 Task: Create a due date automation trigger when advanced on, 2 days before a card is due add dates not starting this week at 11:00 AM.
Action: Mouse moved to (1026, 308)
Screenshot: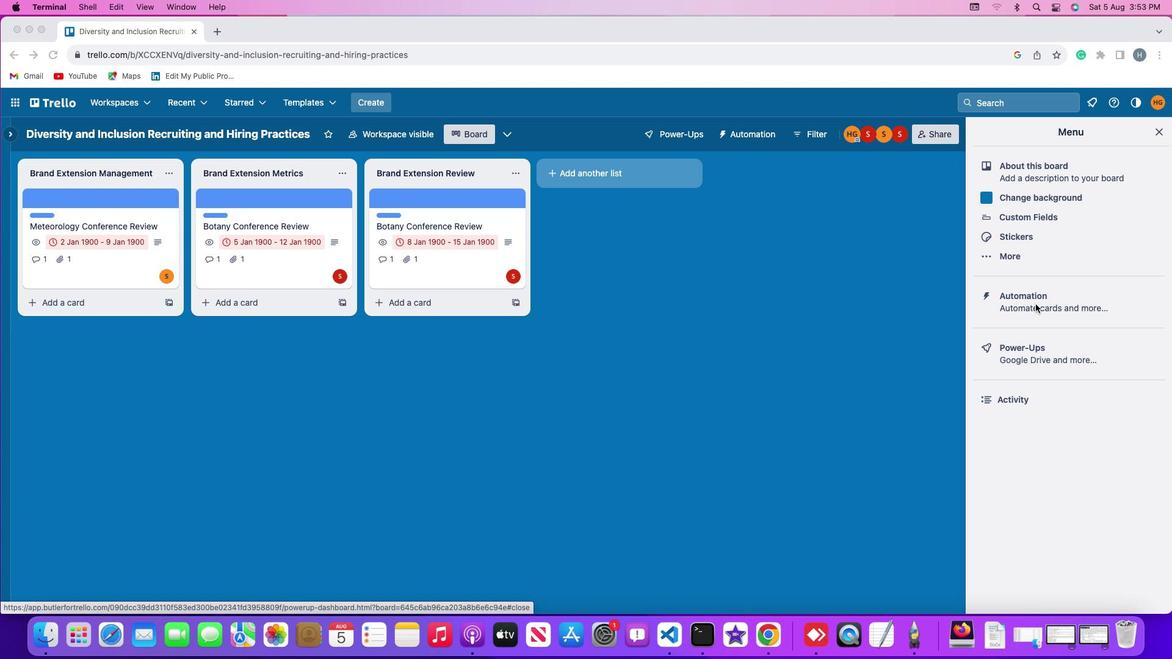 
Action: Mouse pressed left at (1026, 308)
Screenshot: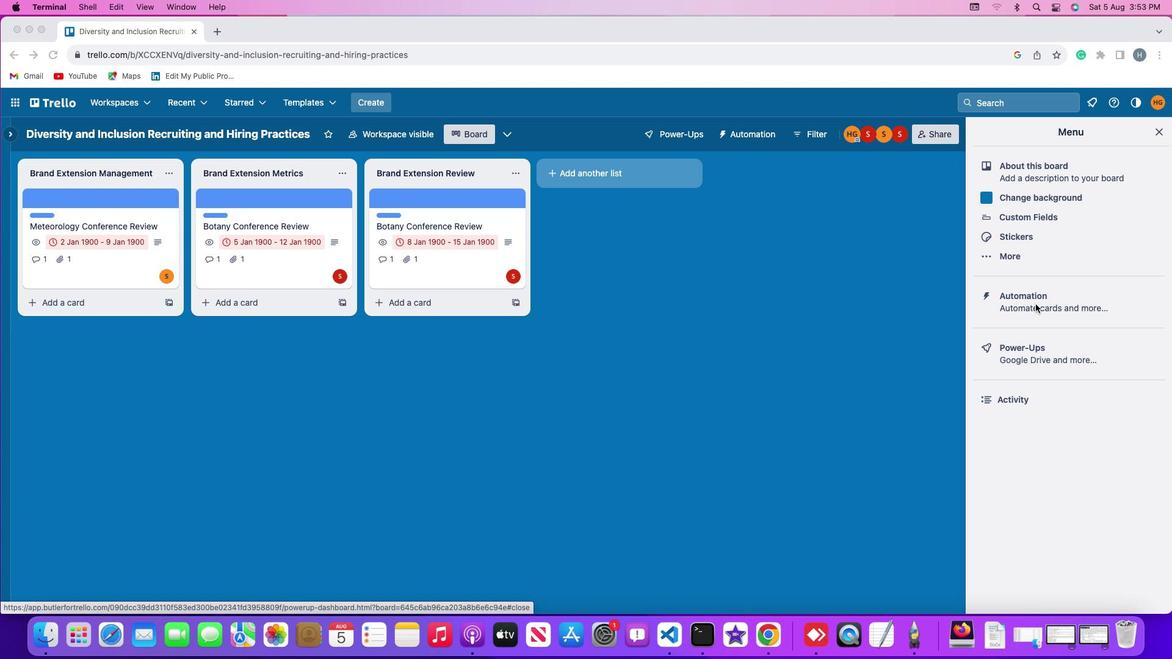 
Action: Mouse pressed left at (1026, 308)
Screenshot: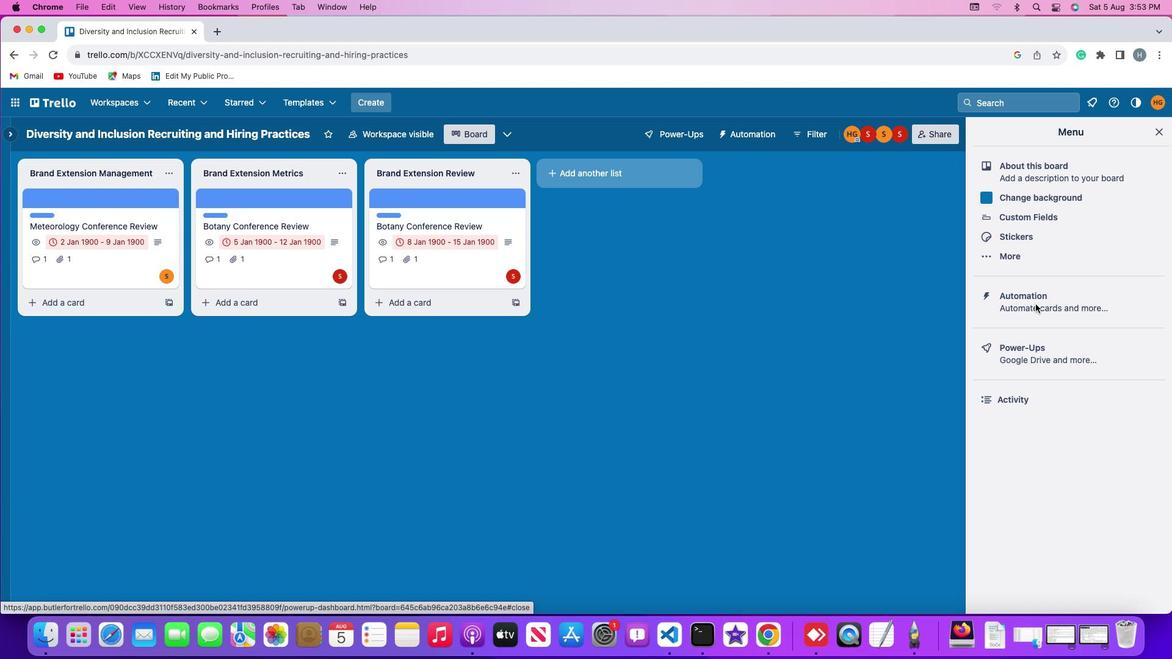 
Action: Mouse moved to (81, 291)
Screenshot: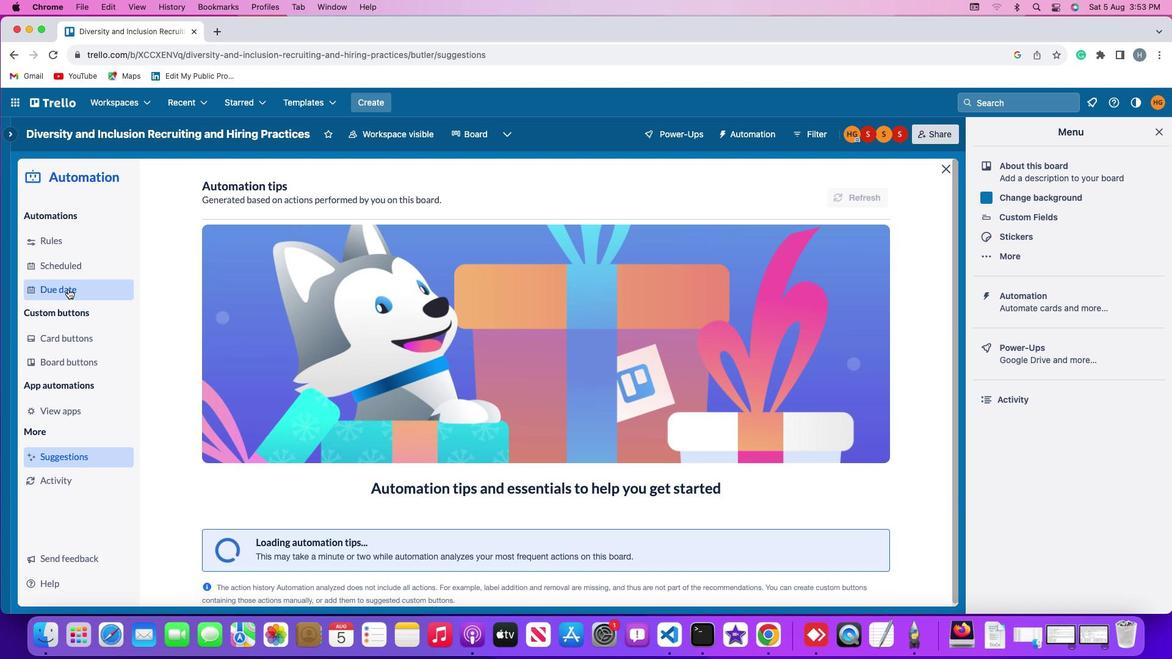 
Action: Mouse pressed left at (81, 291)
Screenshot: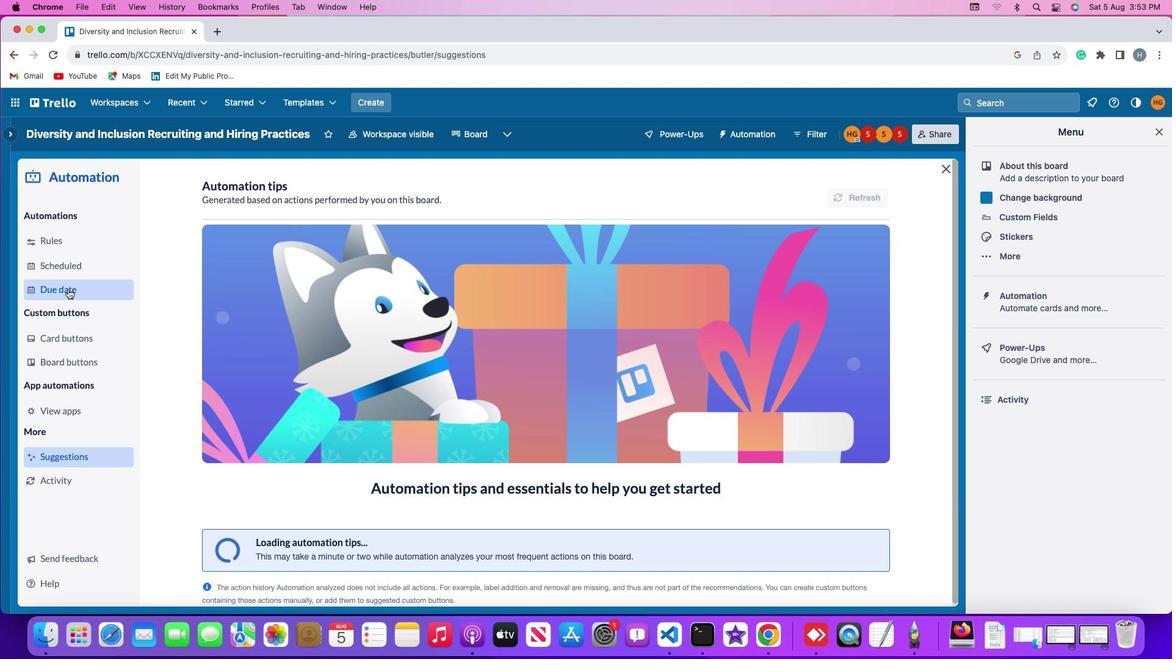 
Action: Mouse moved to (814, 189)
Screenshot: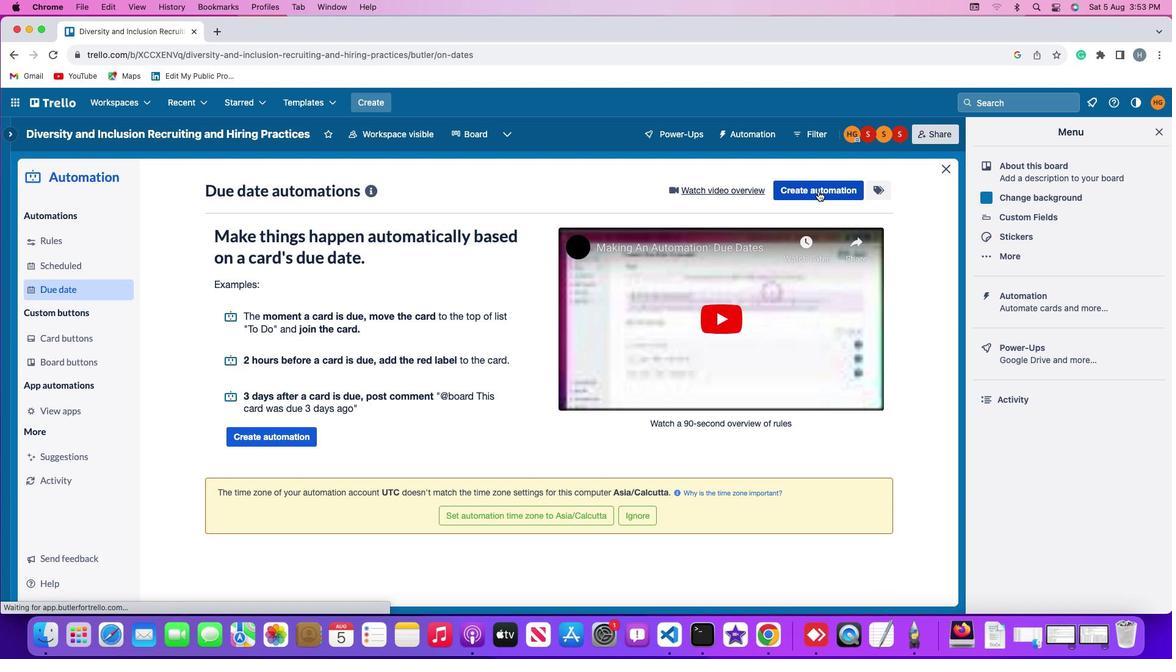 
Action: Mouse pressed left at (814, 189)
Screenshot: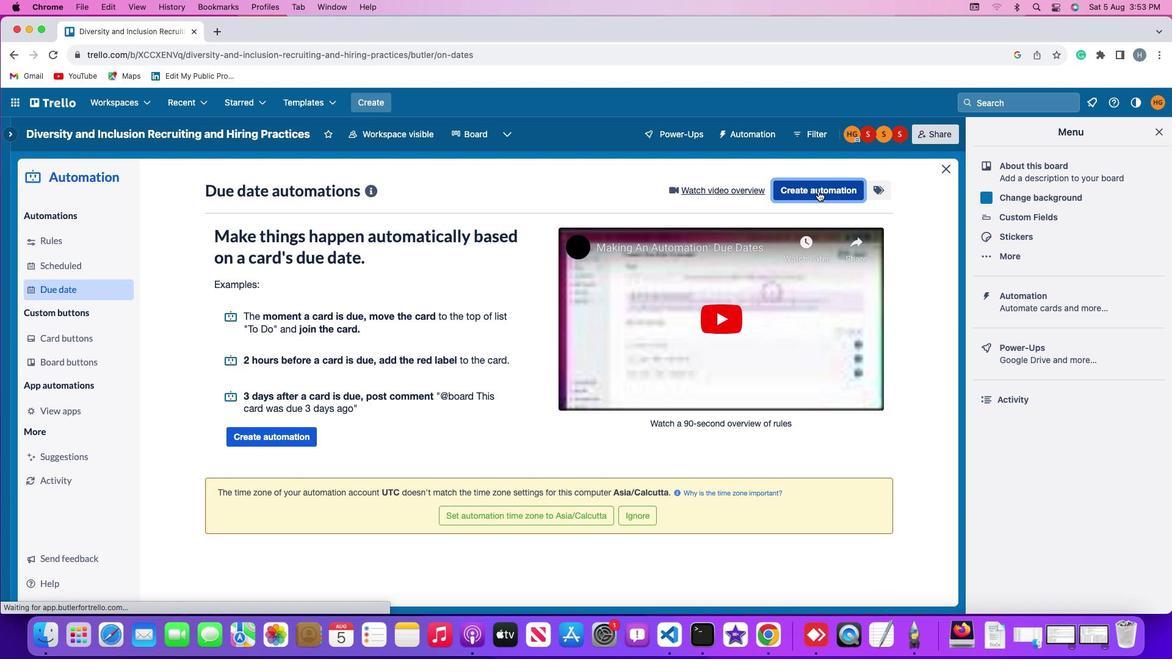 
Action: Mouse moved to (542, 315)
Screenshot: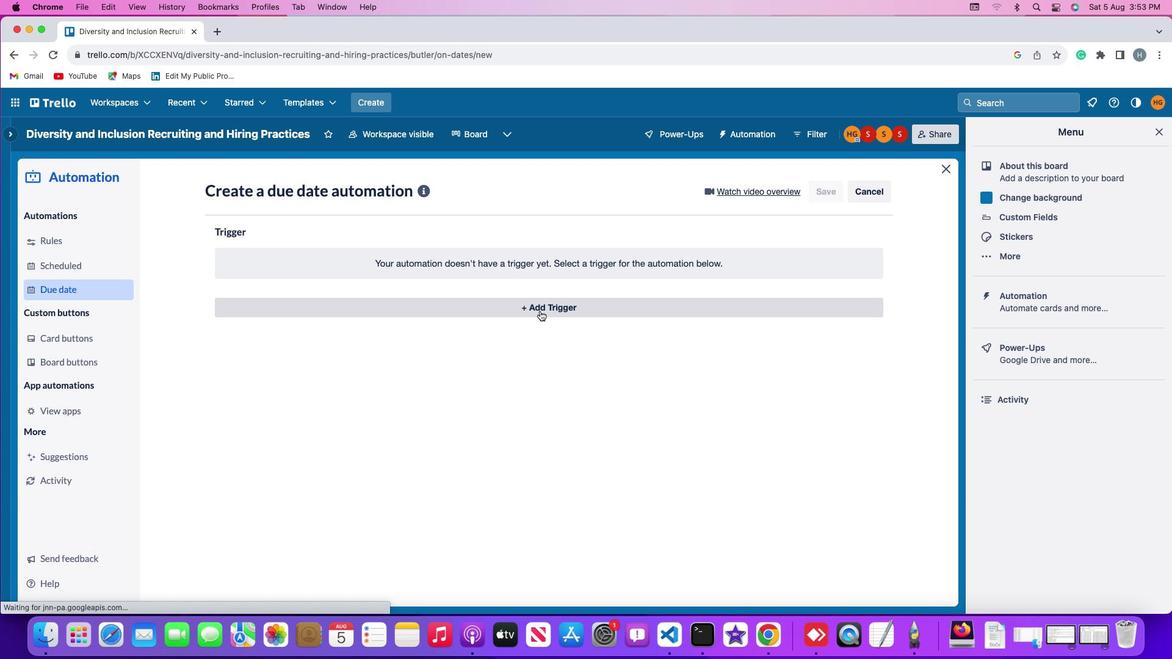 
Action: Mouse pressed left at (542, 315)
Screenshot: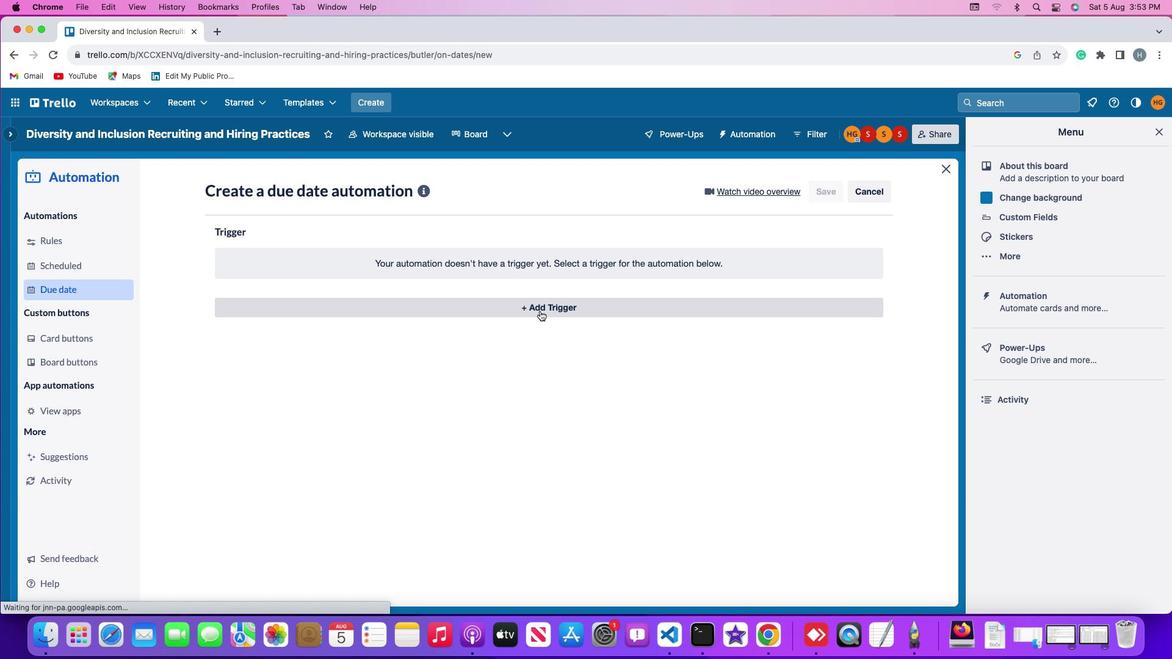 
Action: Mouse moved to (244, 503)
Screenshot: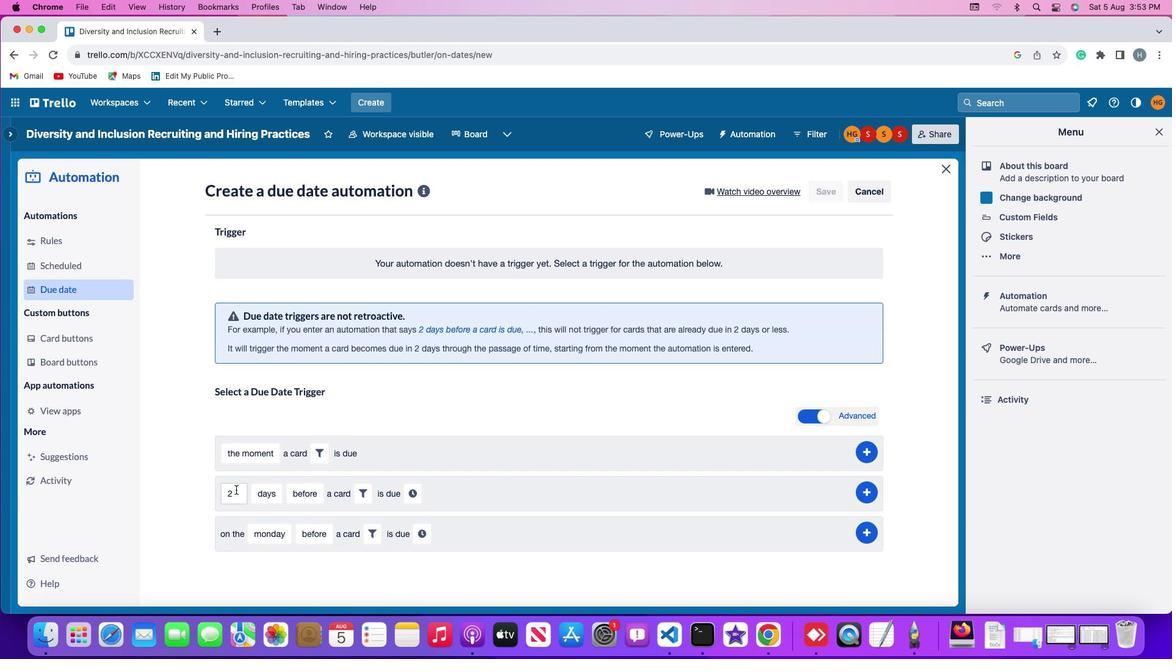 
Action: Mouse pressed left at (244, 503)
Screenshot: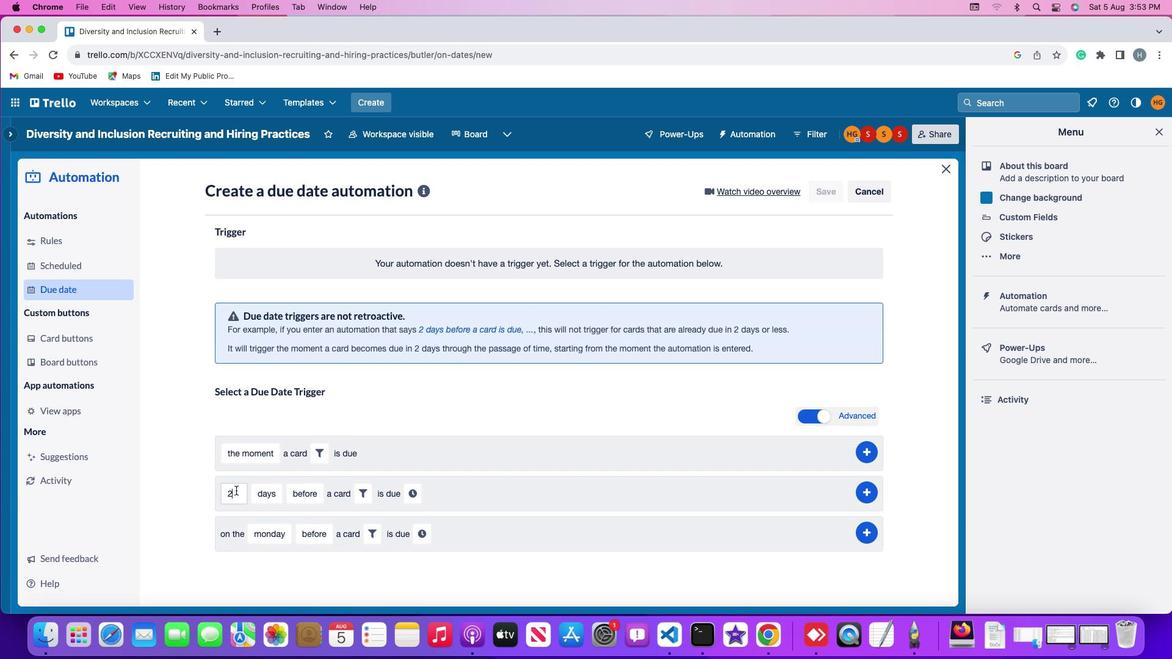 
Action: Mouse moved to (244, 503)
Screenshot: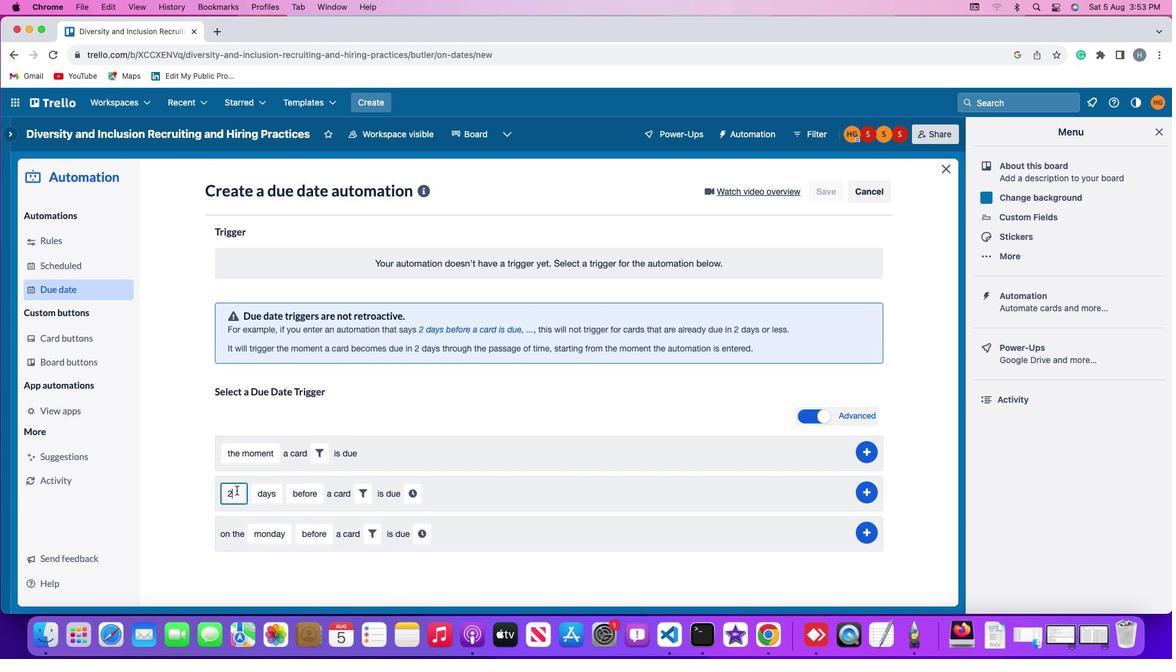 
Action: Key pressed Key.backspace
Screenshot: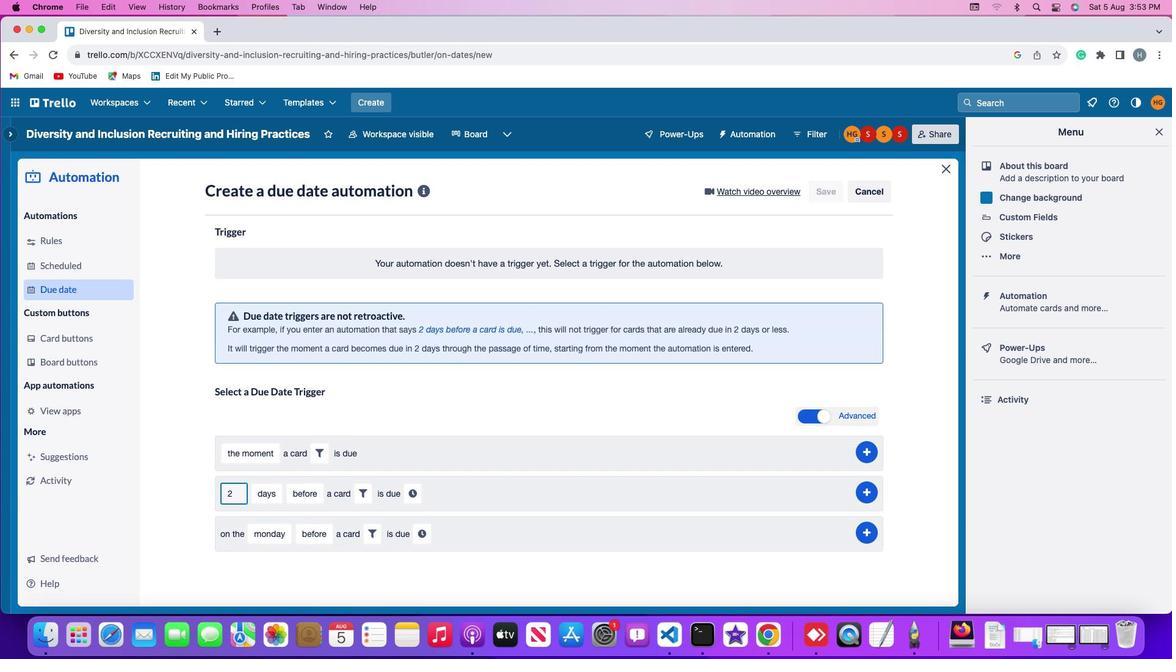 
Action: Mouse moved to (244, 503)
Screenshot: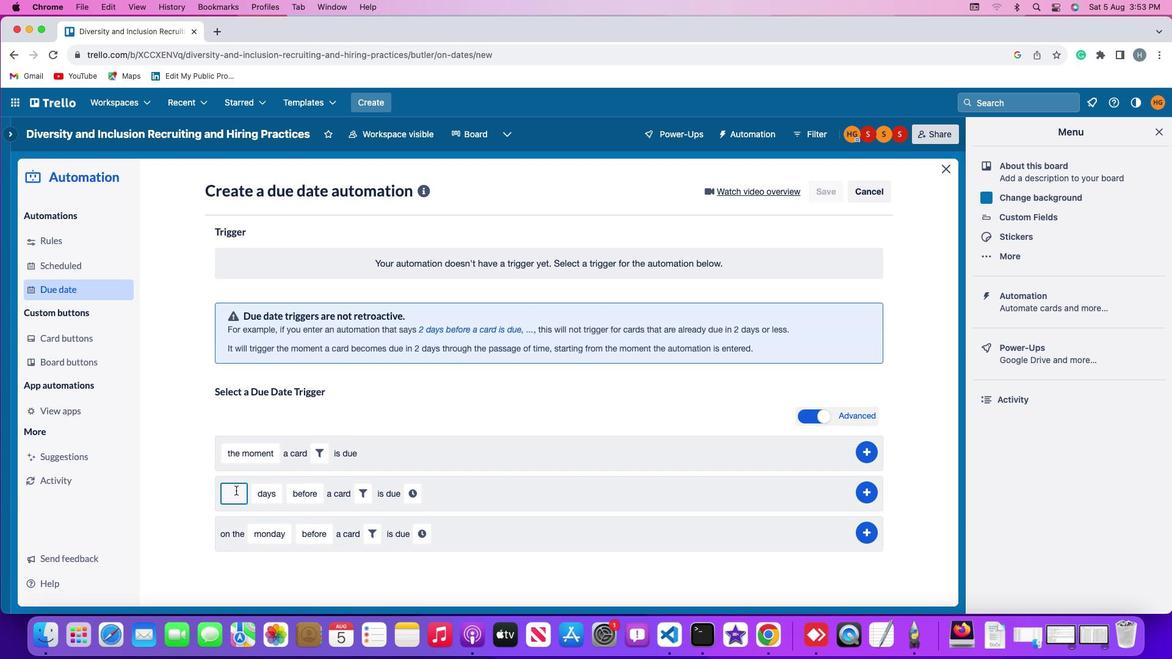 
Action: Key pressed '2'
Screenshot: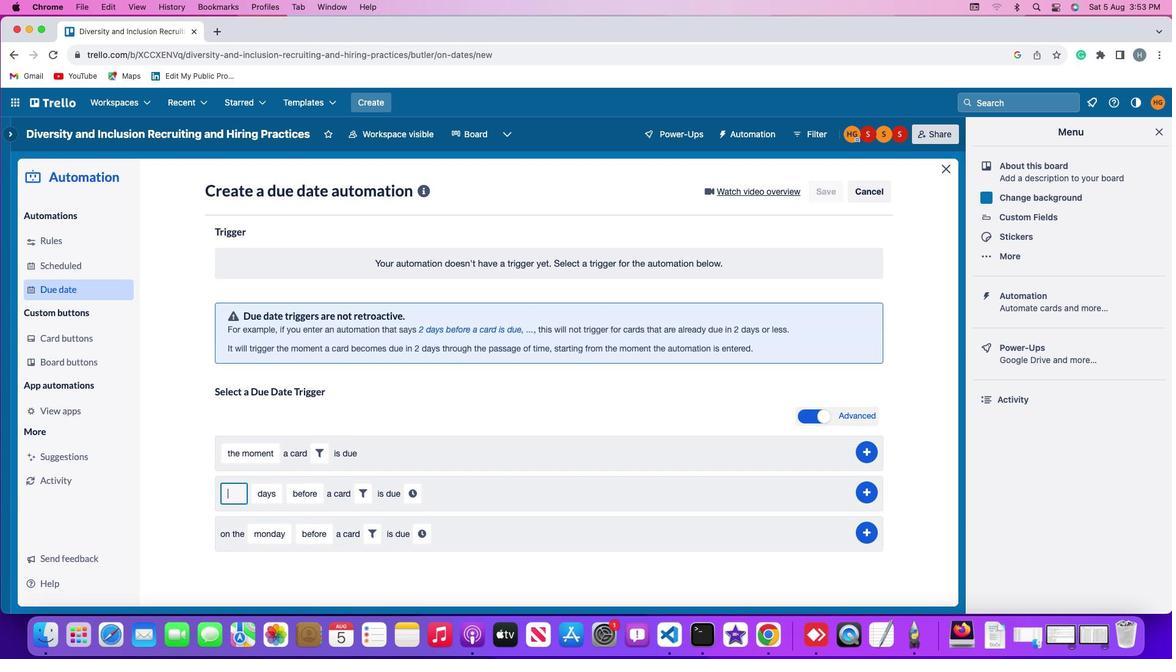 
Action: Mouse moved to (268, 504)
Screenshot: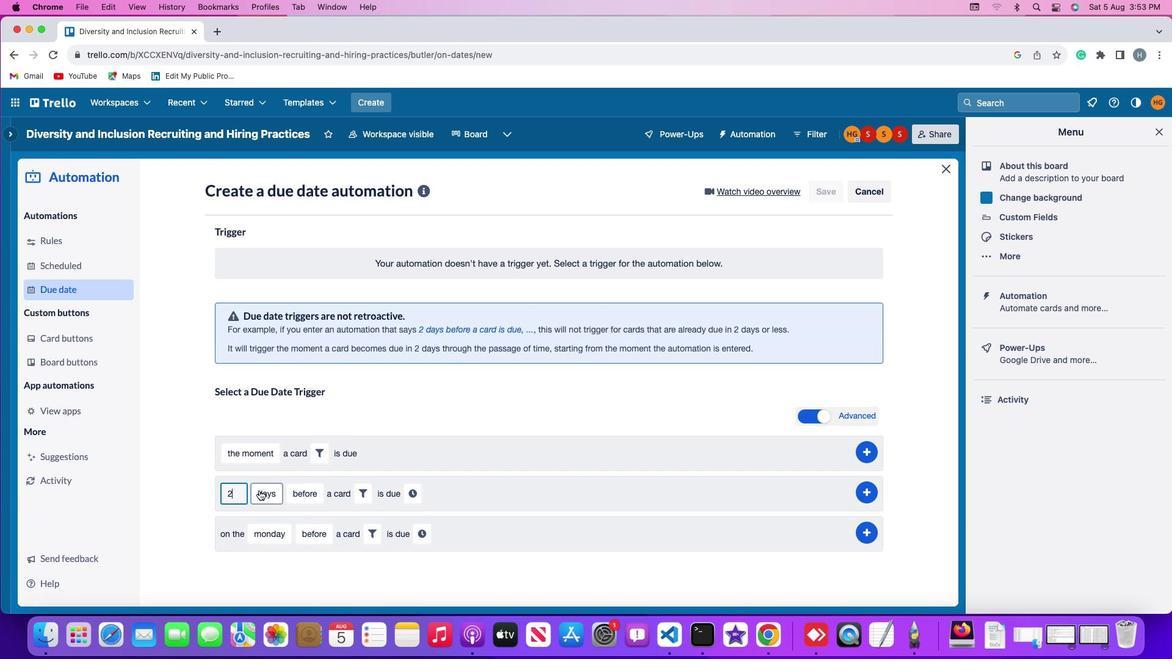 
Action: Mouse pressed left at (268, 504)
Screenshot: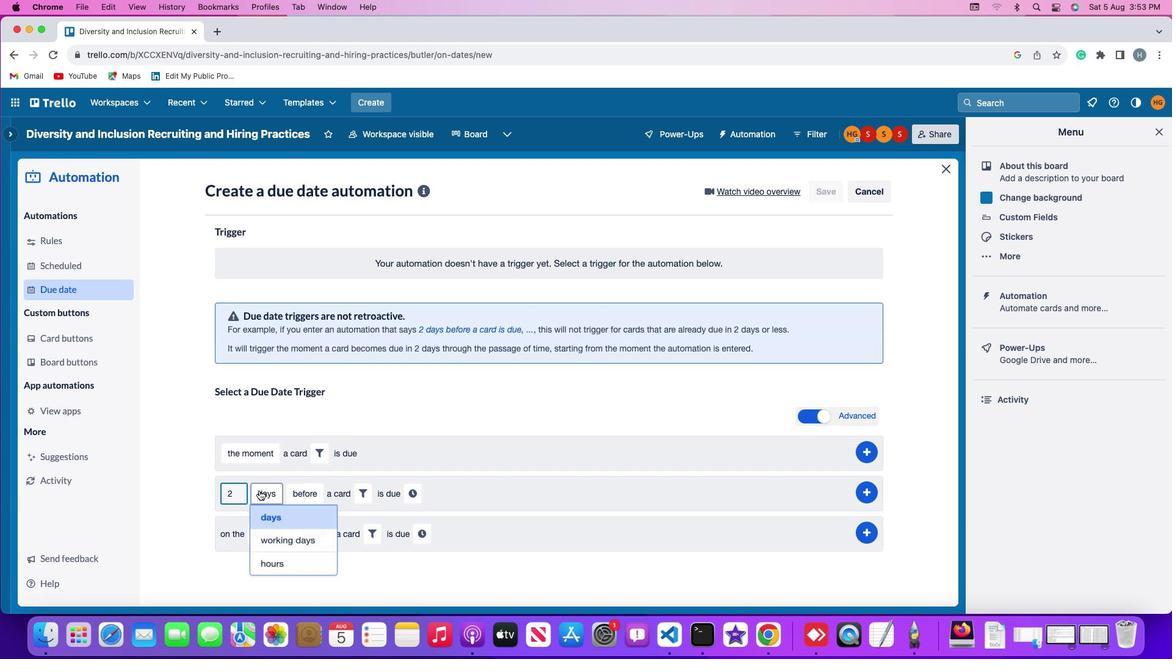 
Action: Mouse moved to (285, 530)
Screenshot: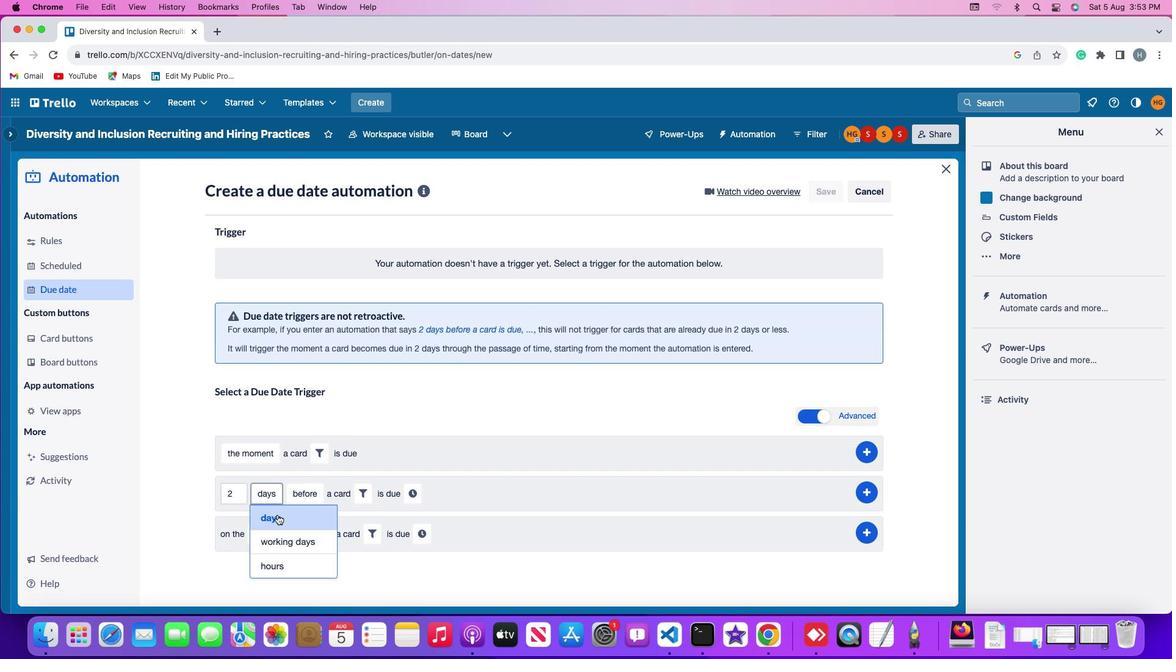 
Action: Mouse pressed left at (285, 530)
Screenshot: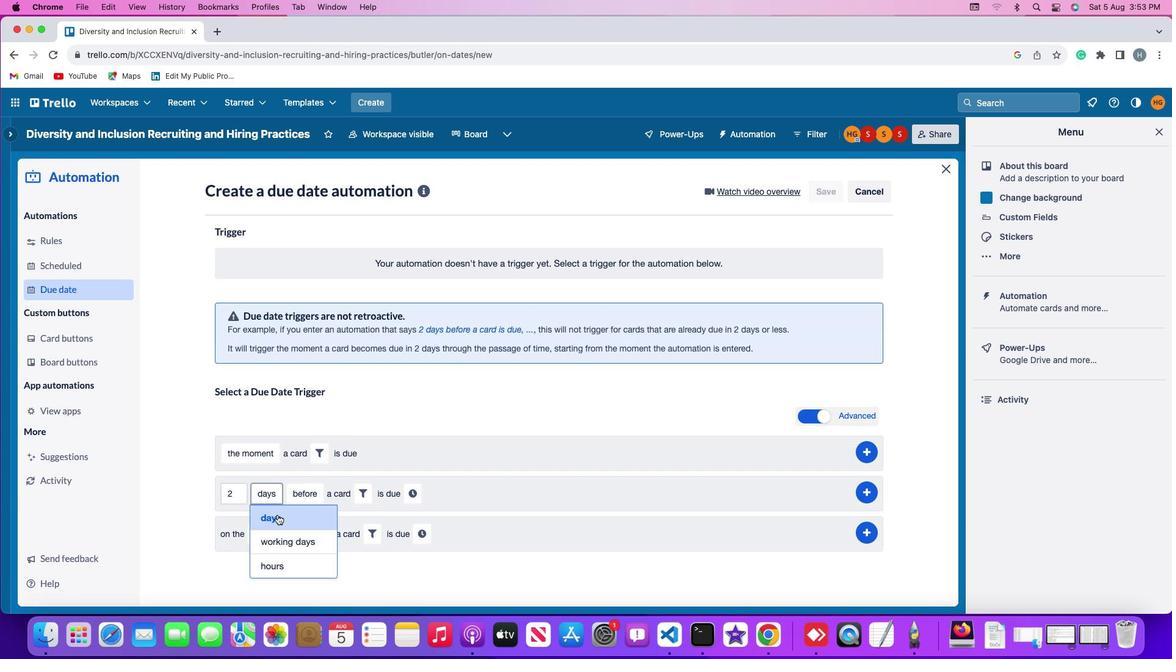 
Action: Mouse moved to (307, 506)
Screenshot: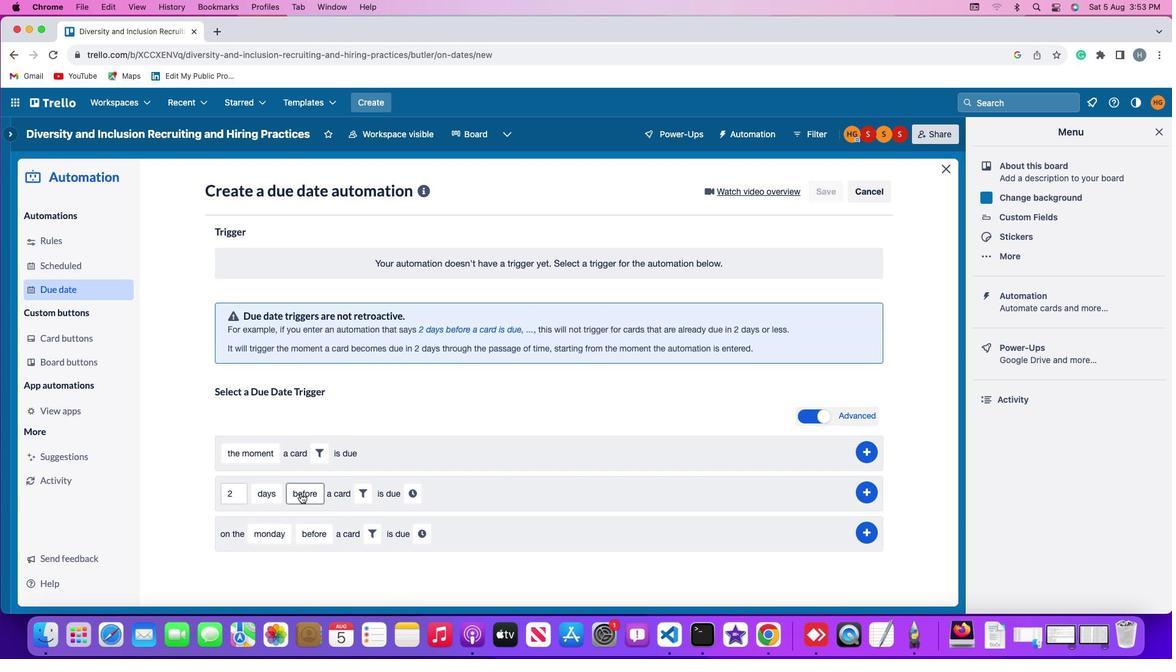 
Action: Mouse pressed left at (307, 506)
Screenshot: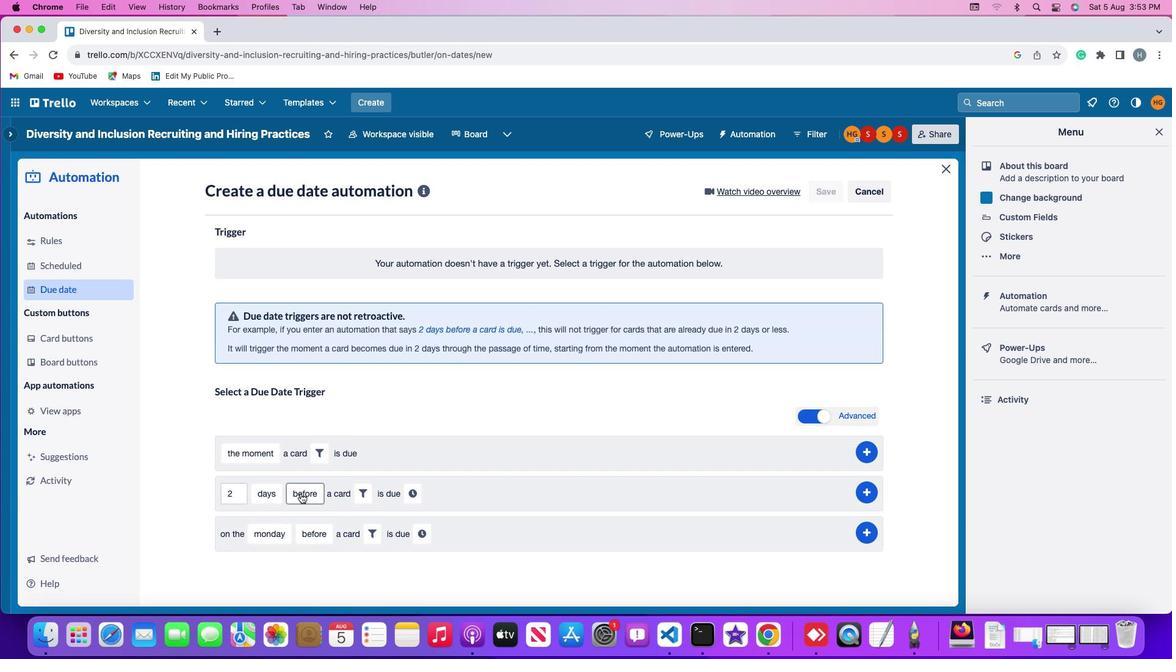 
Action: Mouse moved to (321, 530)
Screenshot: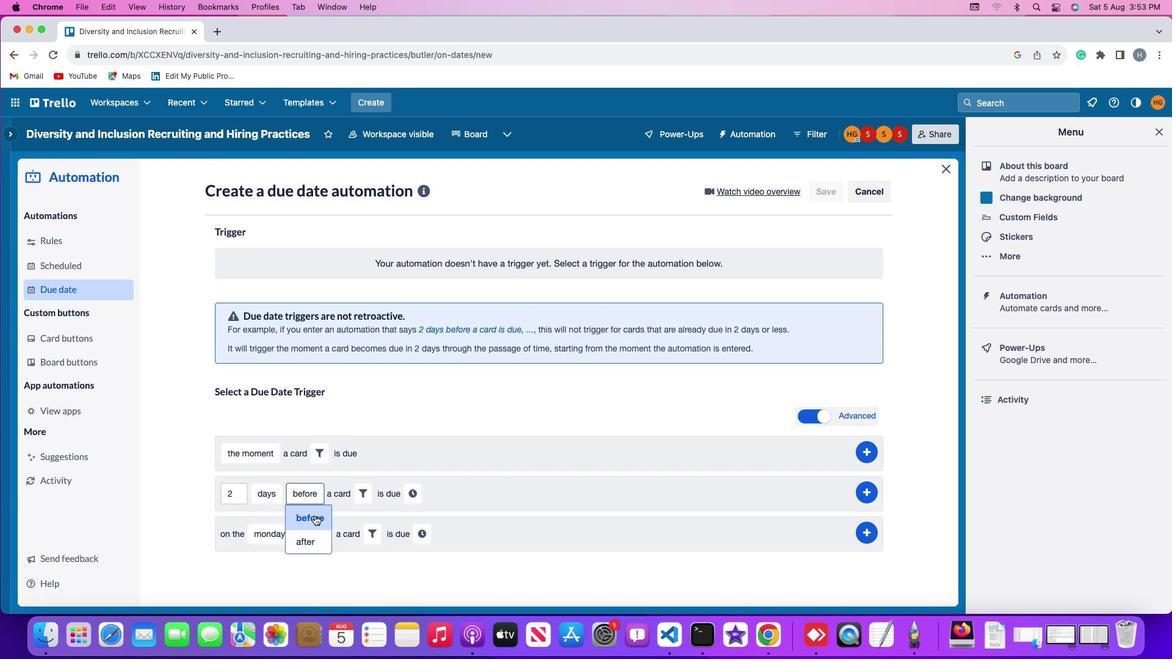 
Action: Mouse pressed left at (321, 530)
Screenshot: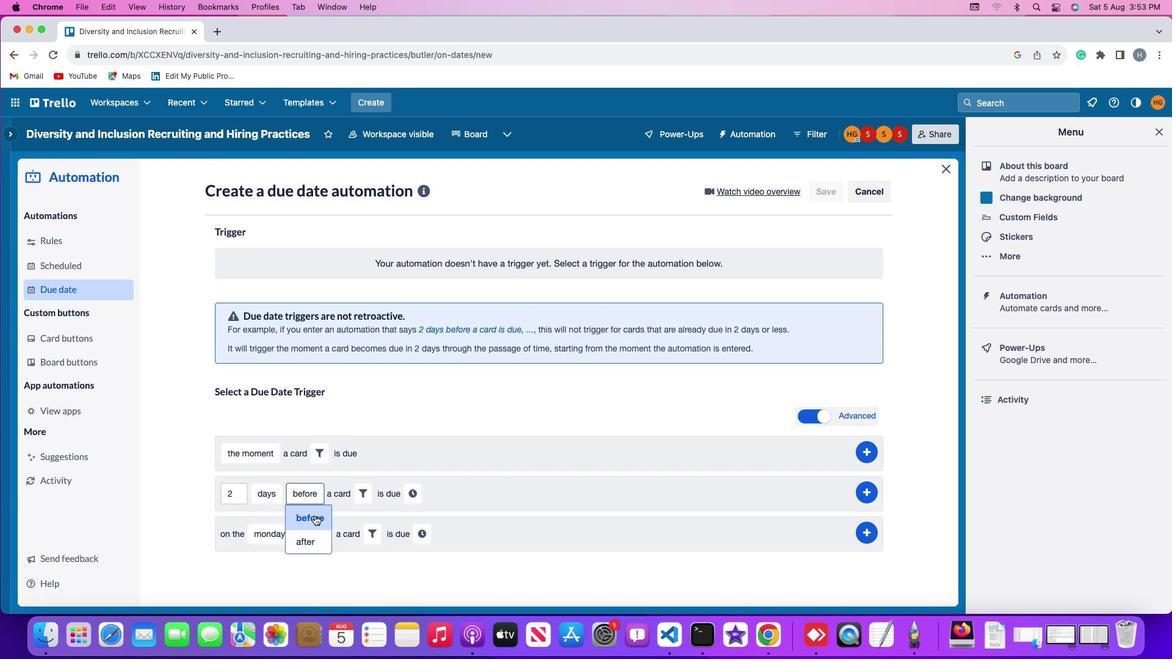 
Action: Mouse moved to (373, 505)
Screenshot: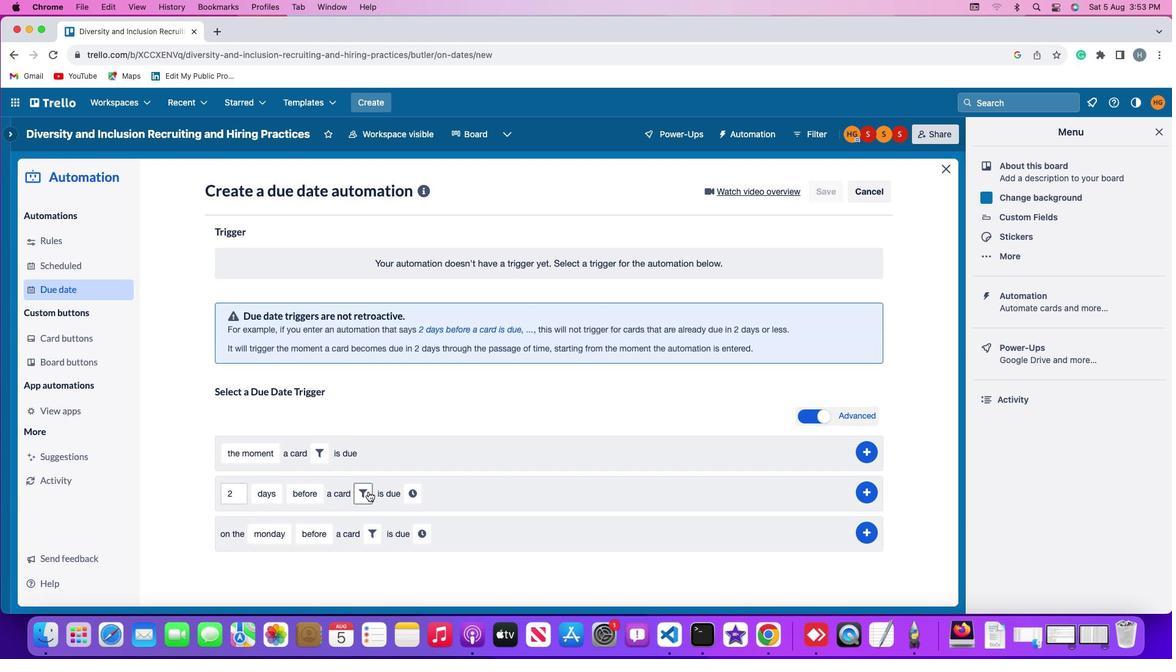 
Action: Mouse pressed left at (373, 505)
Screenshot: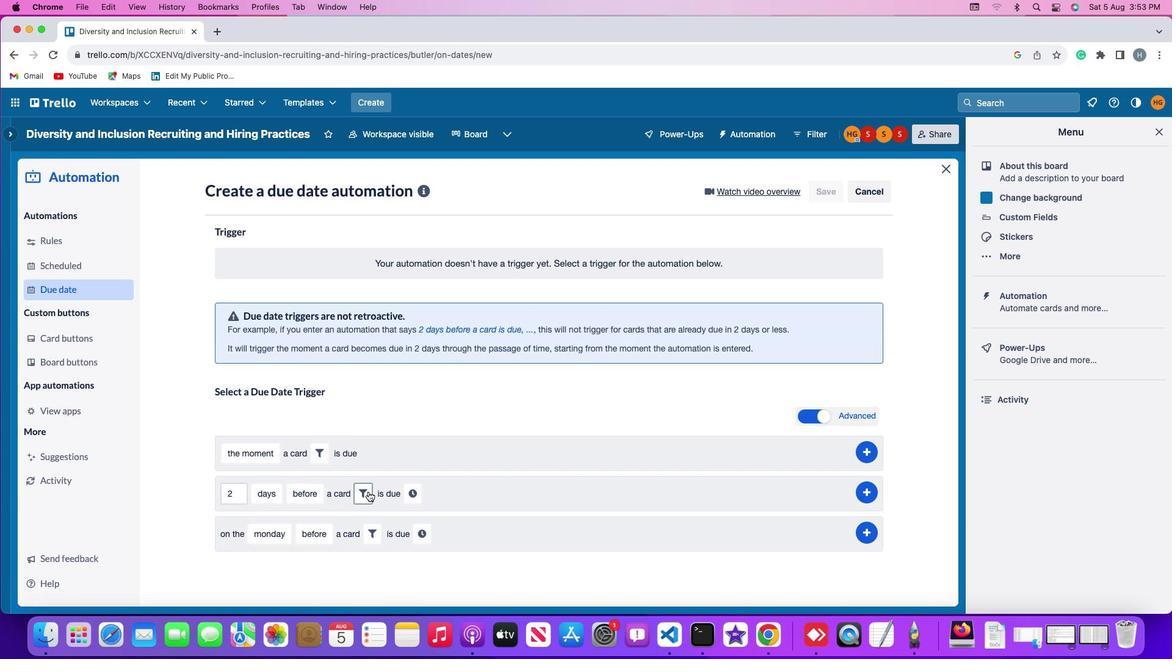 
Action: Mouse moved to (428, 551)
Screenshot: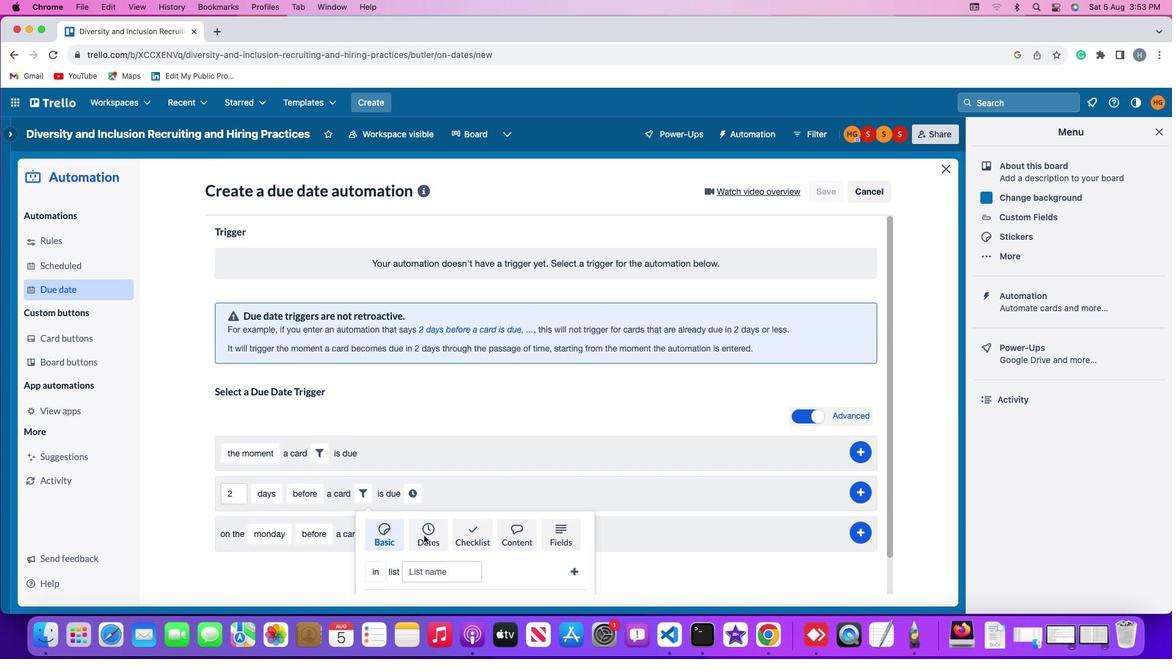 
Action: Mouse pressed left at (428, 551)
Screenshot: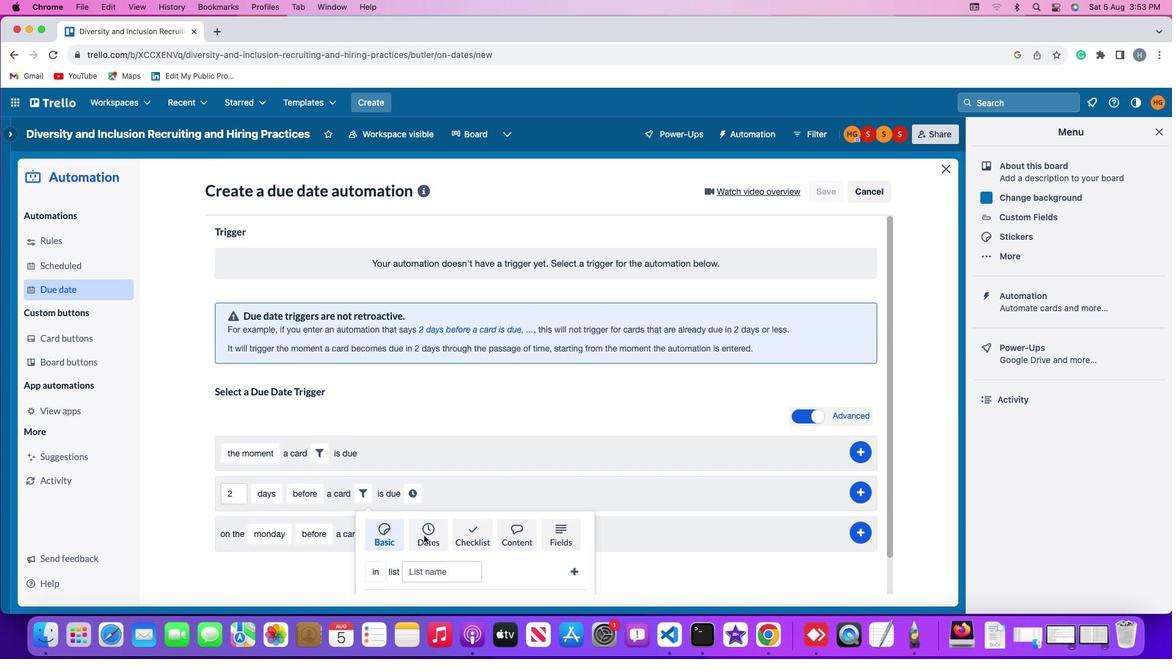 
Action: Mouse moved to (422, 541)
Screenshot: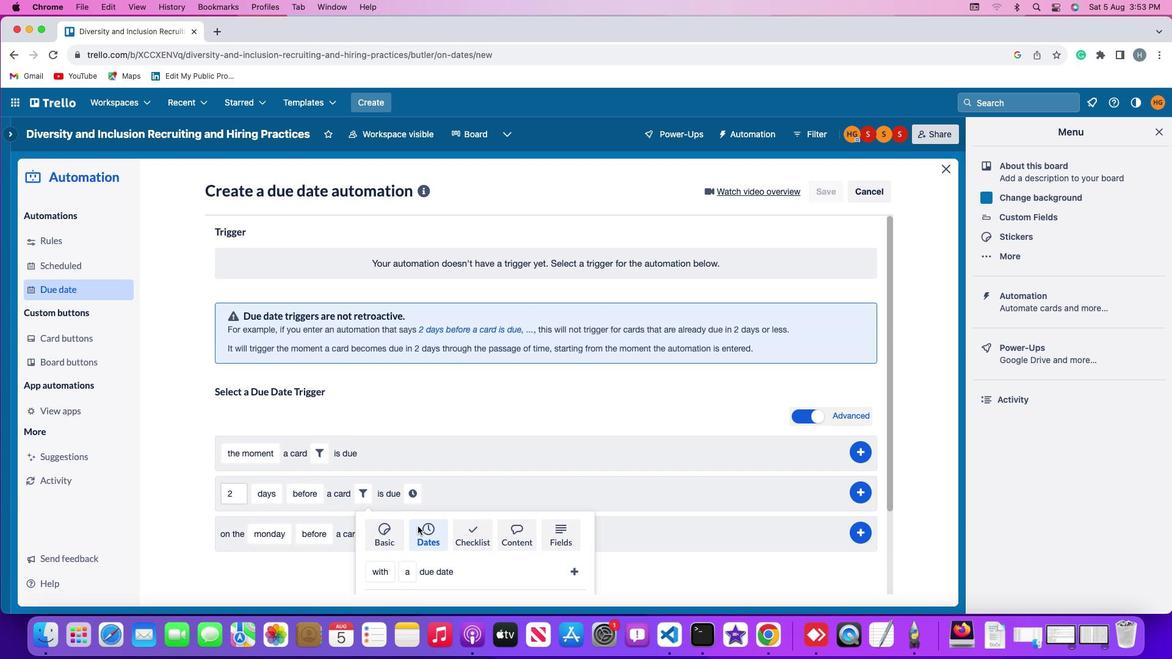 
Action: Mouse scrolled (422, 541) with delta (14, -11)
Screenshot: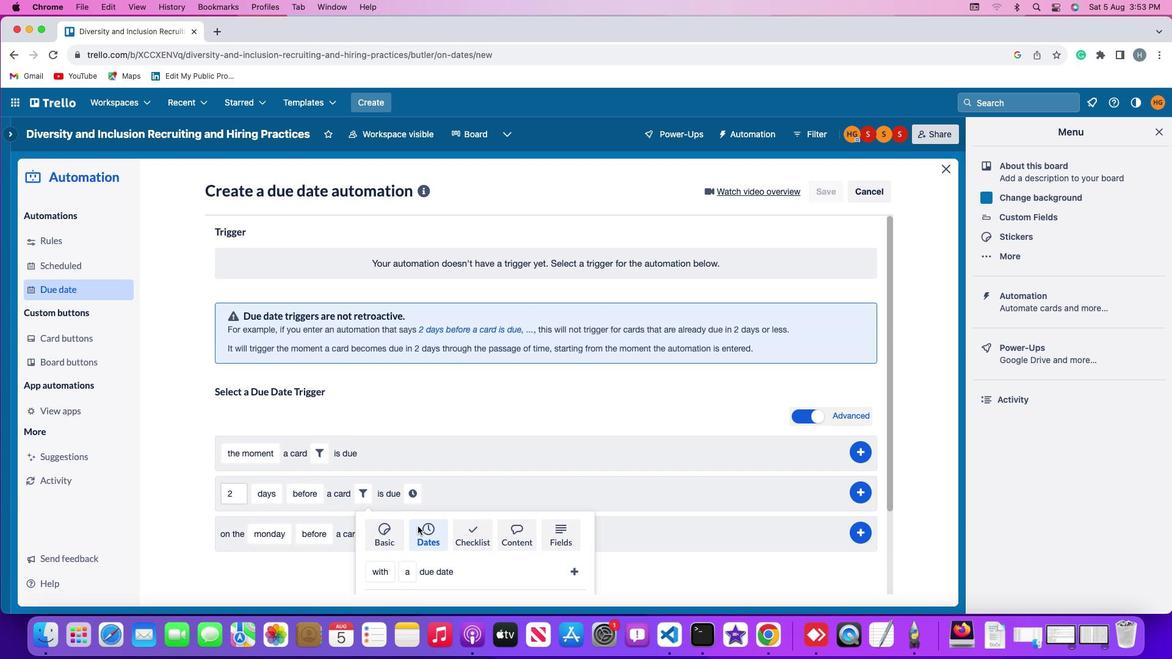 
Action: Mouse scrolled (422, 541) with delta (14, -11)
Screenshot: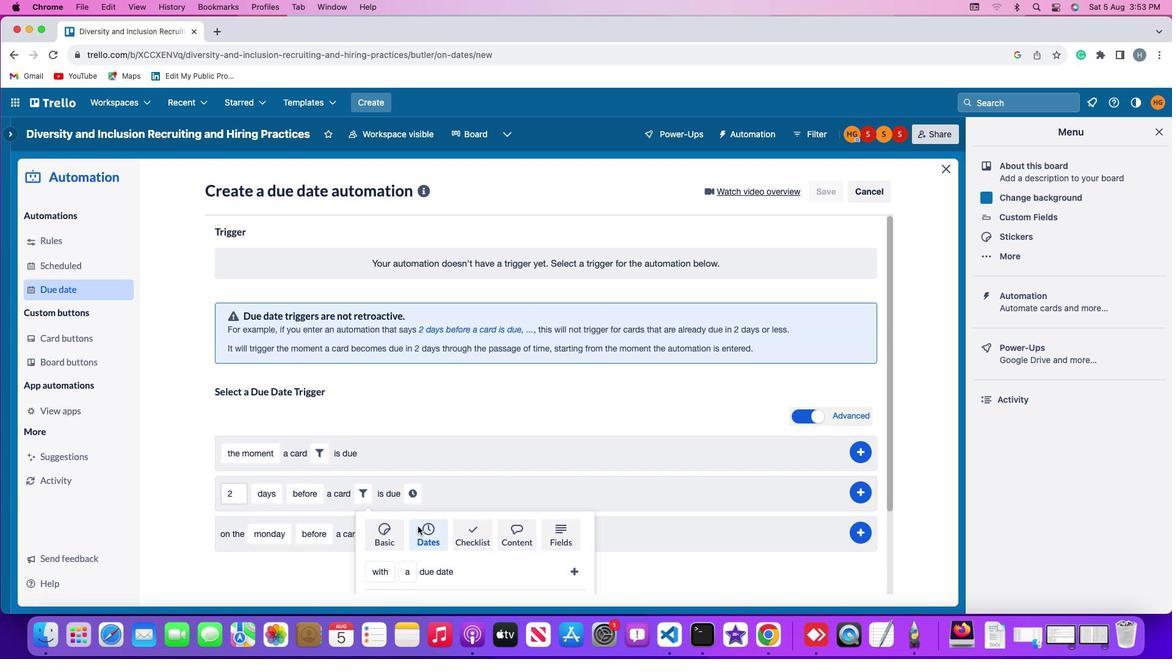 
Action: Mouse scrolled (422, 541) with delta (14, -12)
Screenshot: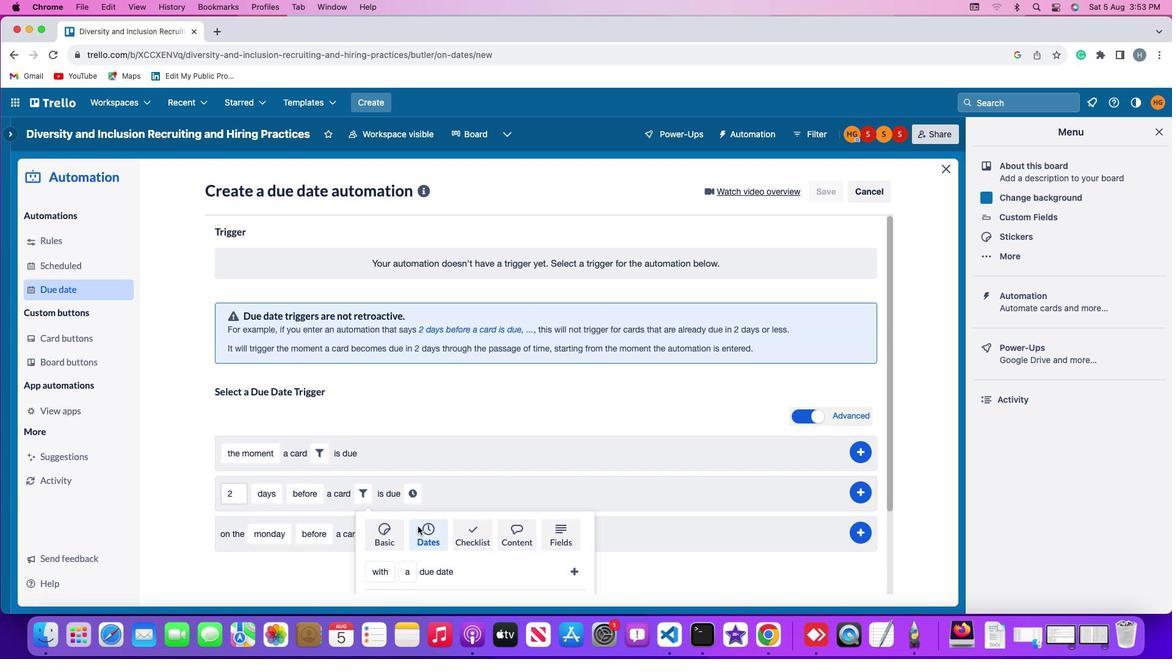 
Action: Mouse moved to (423, 541)
Screenshot: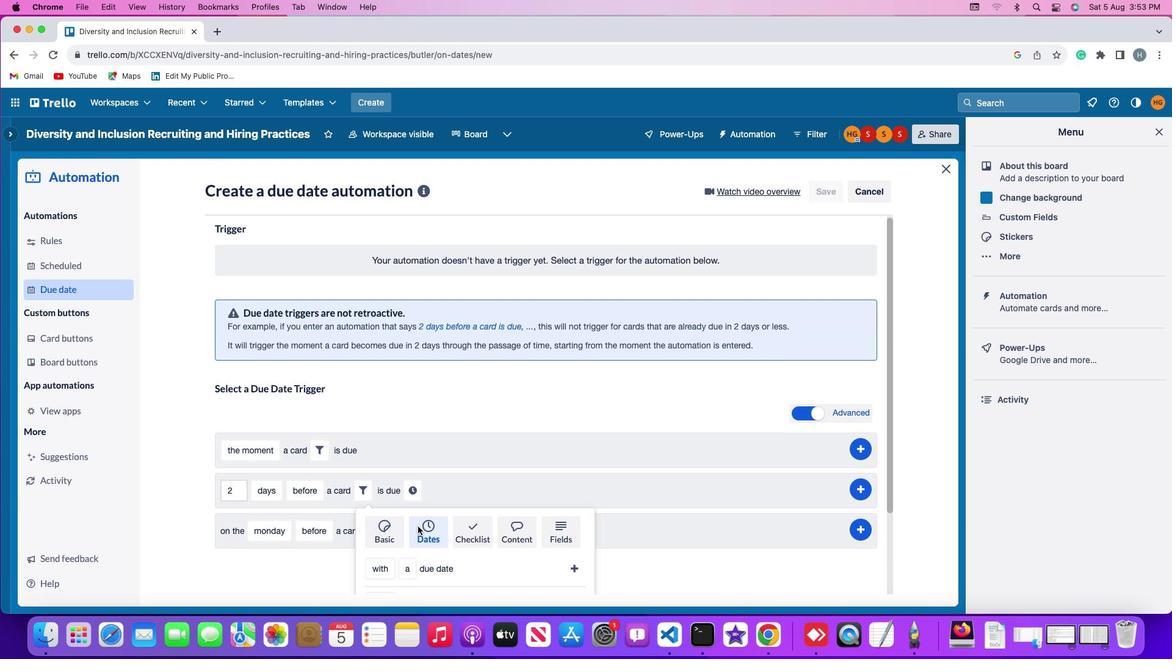 
Action: Mouse scrolled (423, 541) with delta (14, -14)
Screenshot: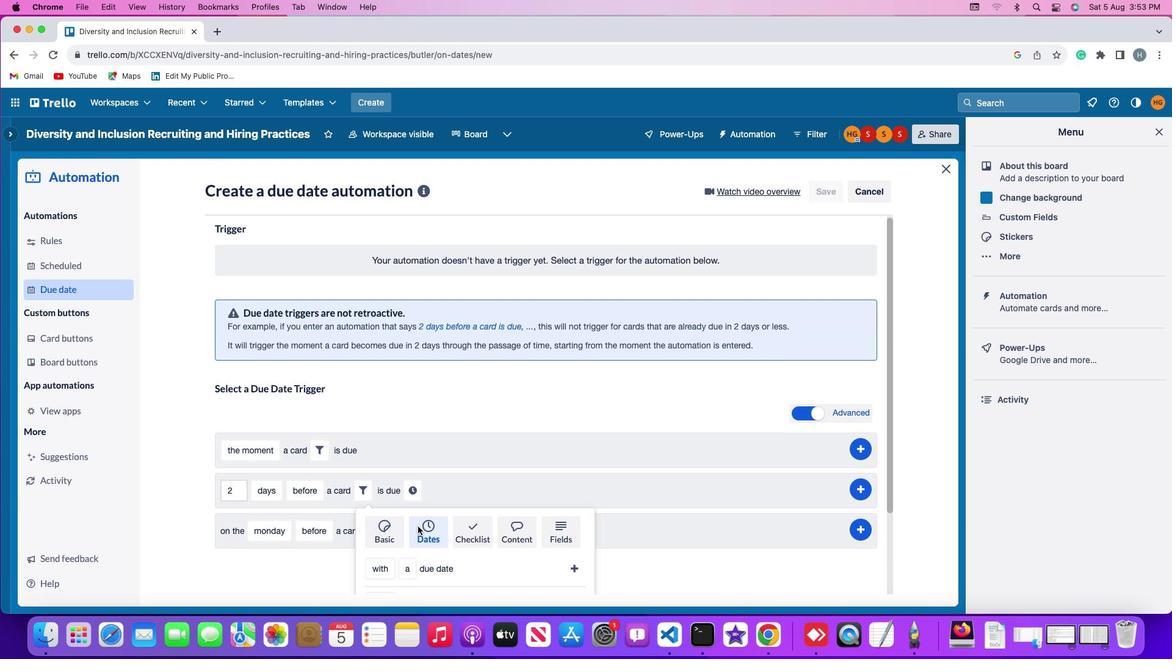 
Action: Mouse scrolled (423, 541) with delta (14, -14)
Screenshot: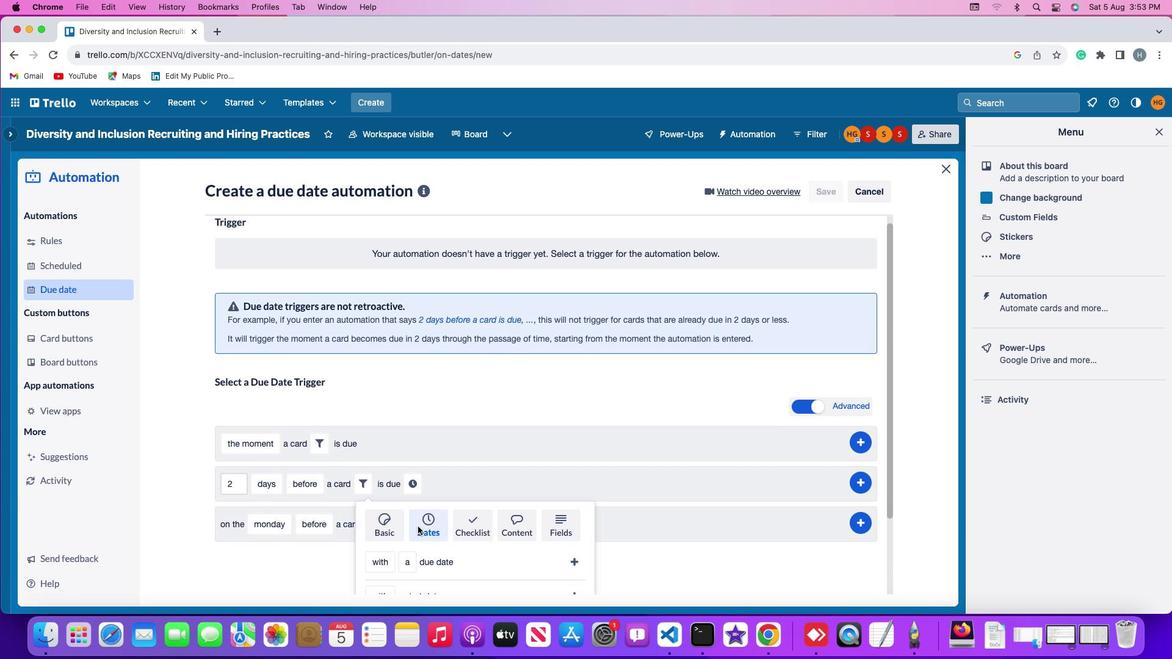 
Action: Mouse scrolled (423, 541) with delta (14, -14)
Screenshot: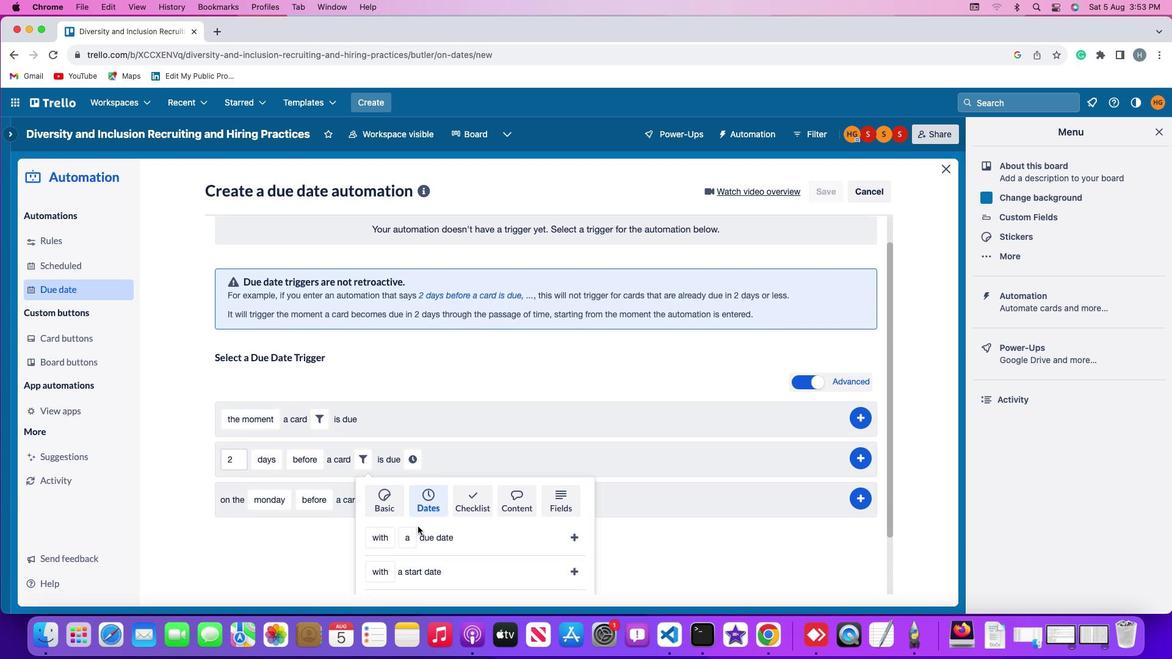 
Action: Mouse moved to (395, 548)
Screenshot: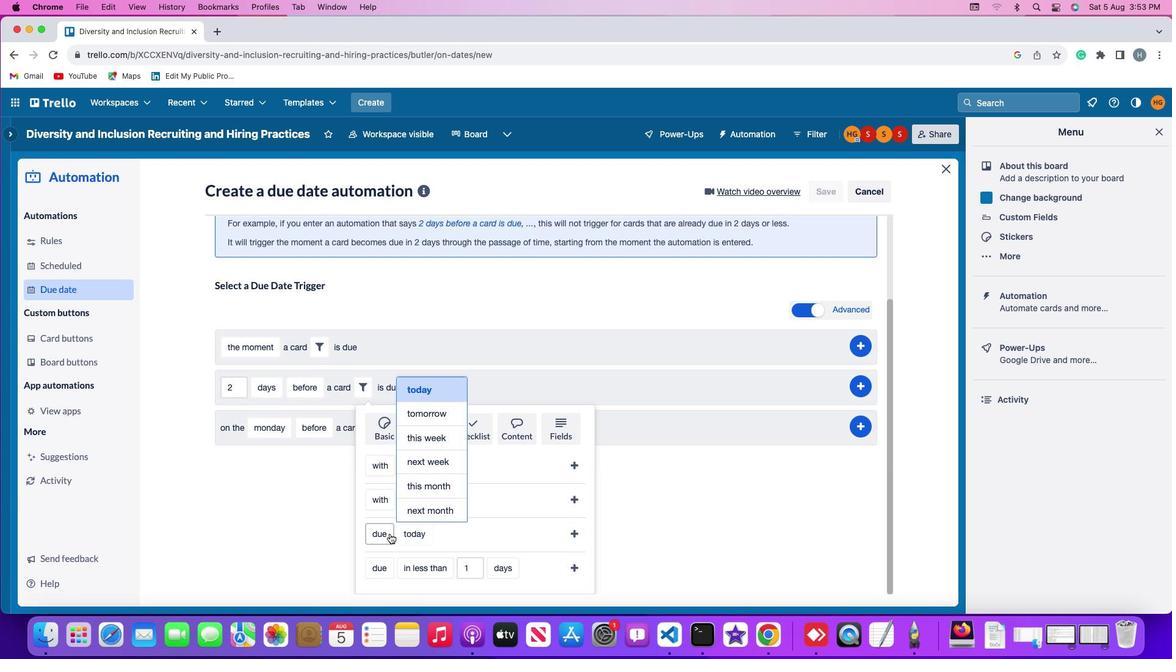 
Action: Mouse pressed left at (395, 548)
Screenshot: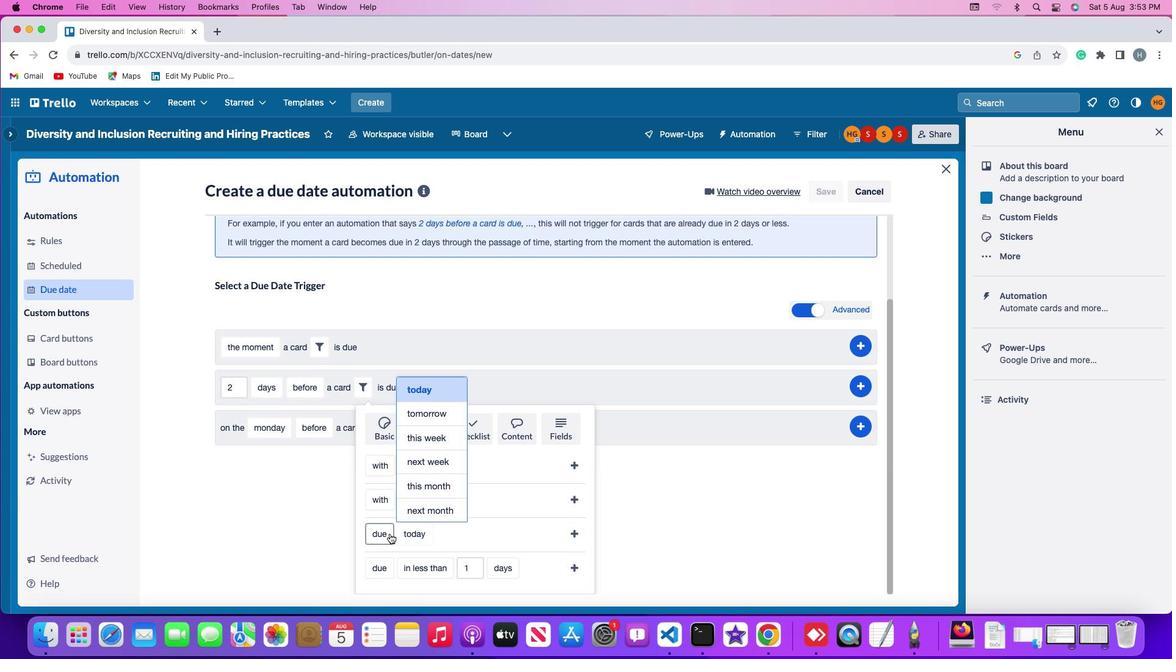 
Action: Mouse moved to (393, 521)
Screenshot: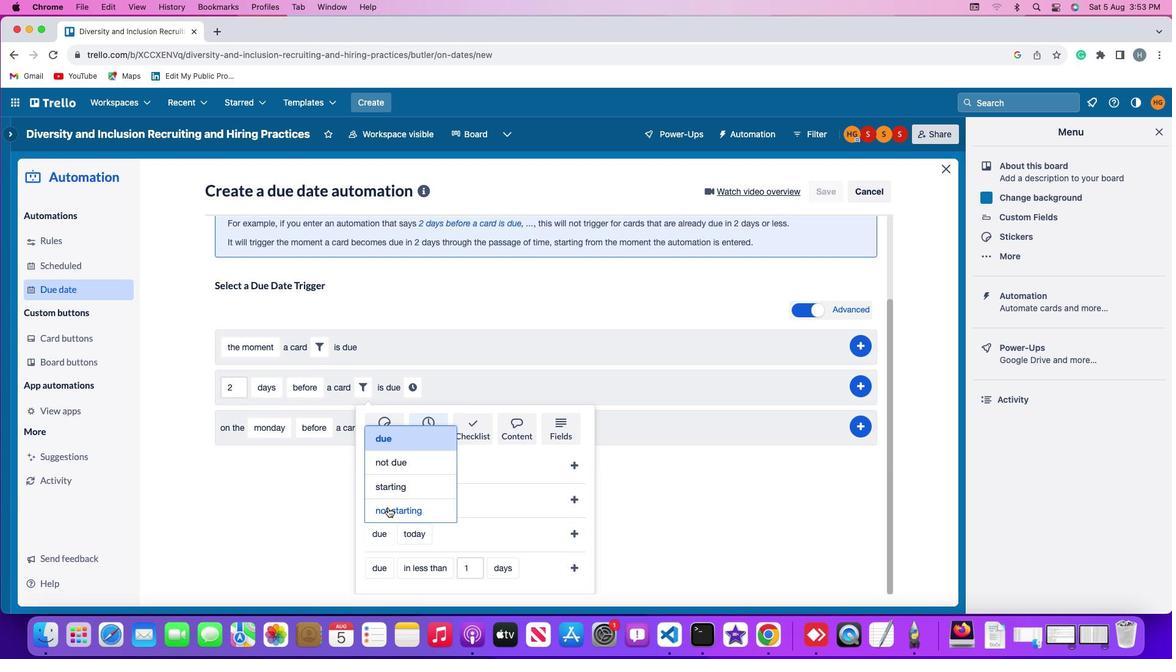
Action: Mouse pressed left at (393, 521)
Screenshot: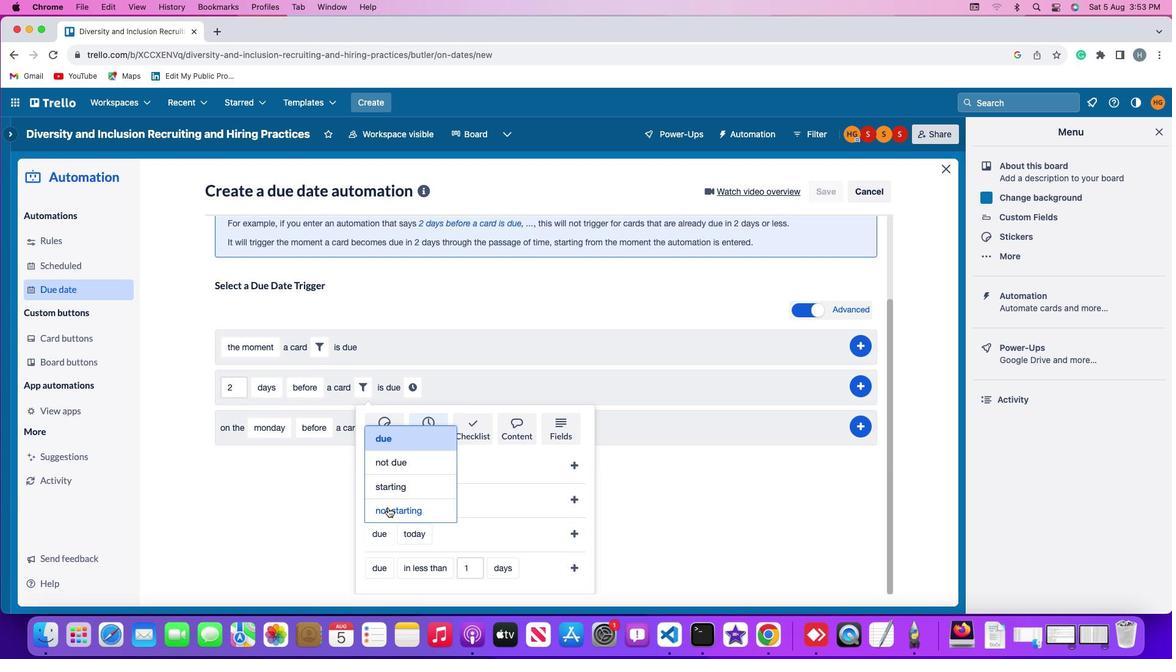 
Action: Mouse moved to (442, 551)
Screenshot: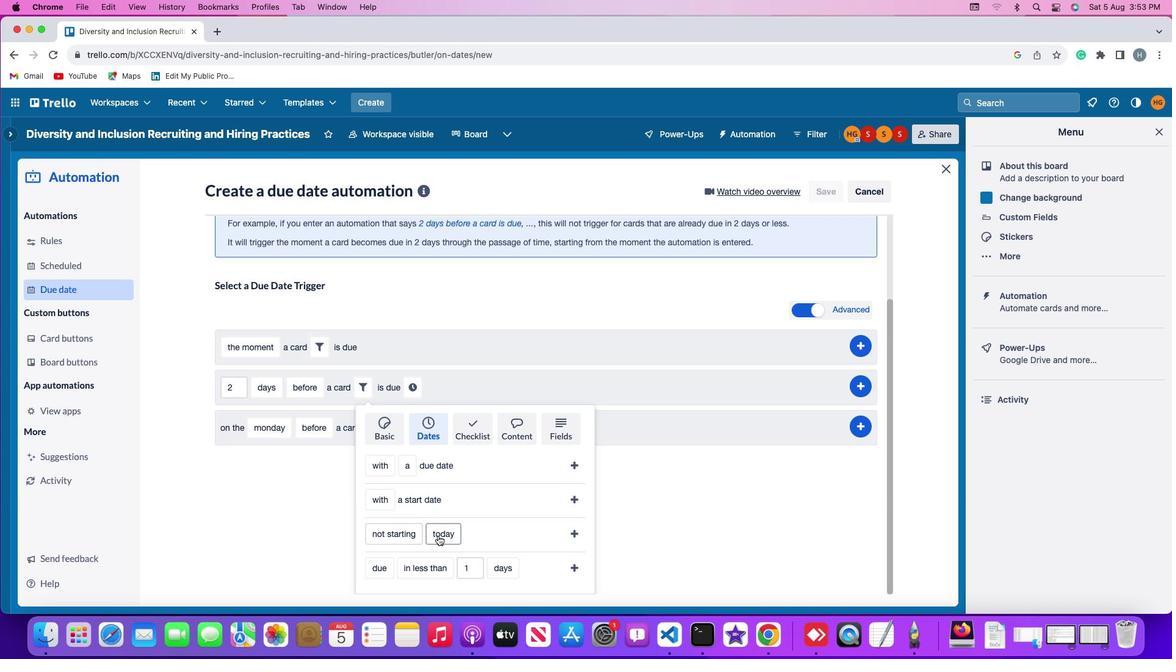 
Action: Mouse pressed left at (442, 551)
Screenshot: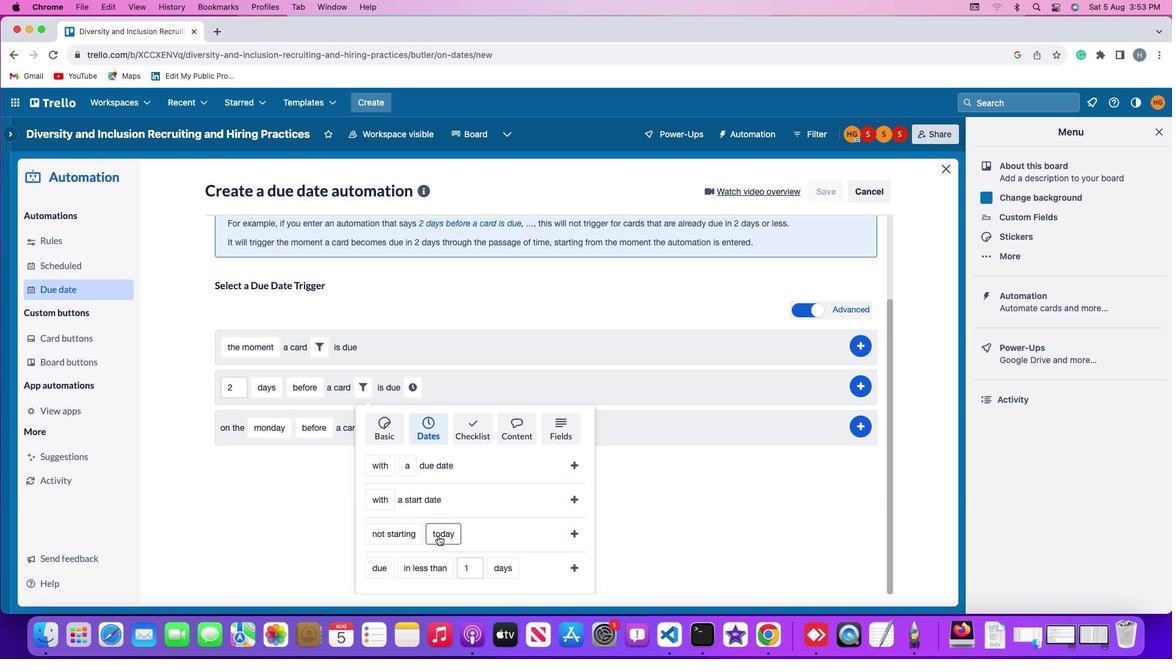 
Action: Mouse moved to (461, 450)
Screenshot: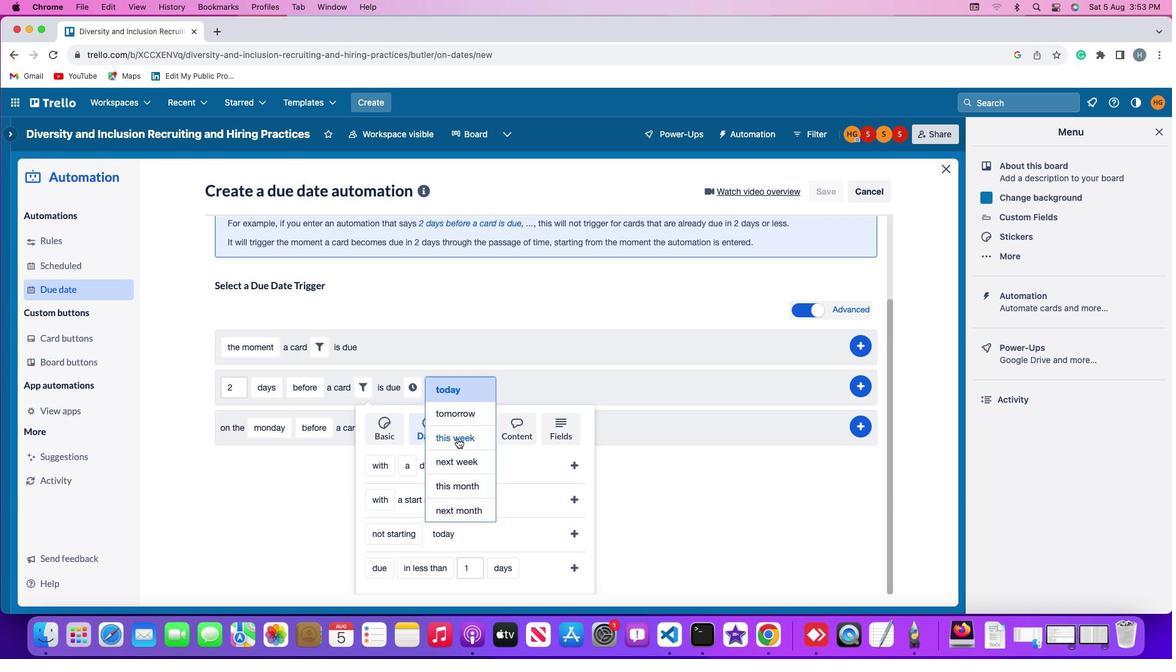 
Action: Mouse pressed left at (461, 450)
Screenshot: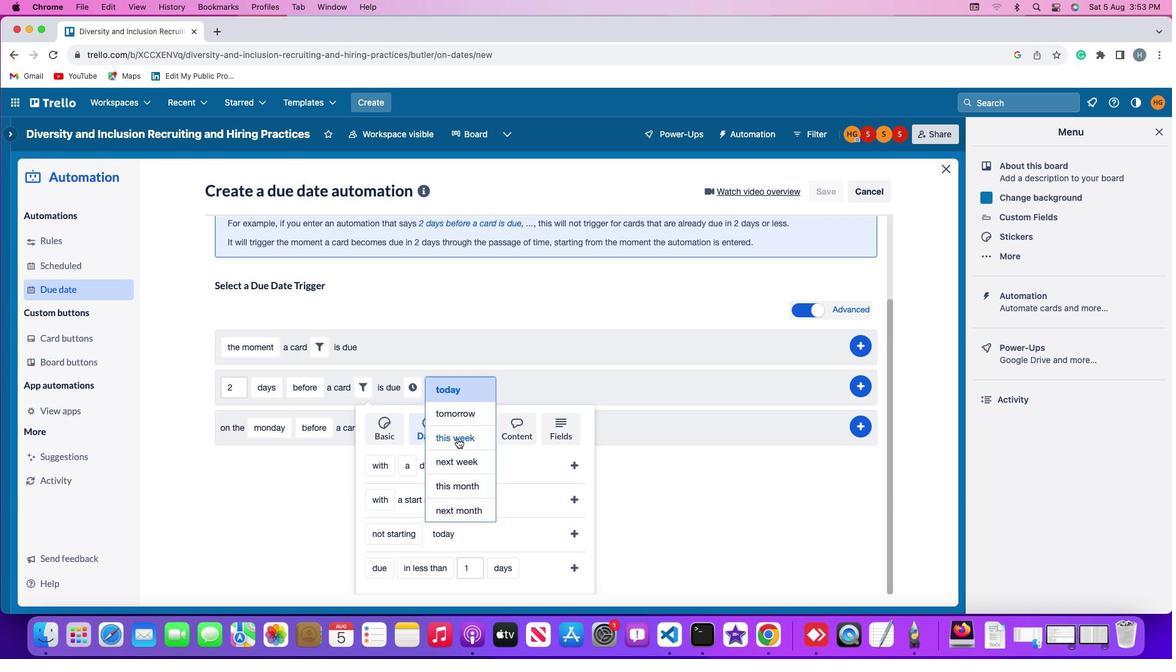 
Action: Mouse moved to (581, 545)
Screenshot: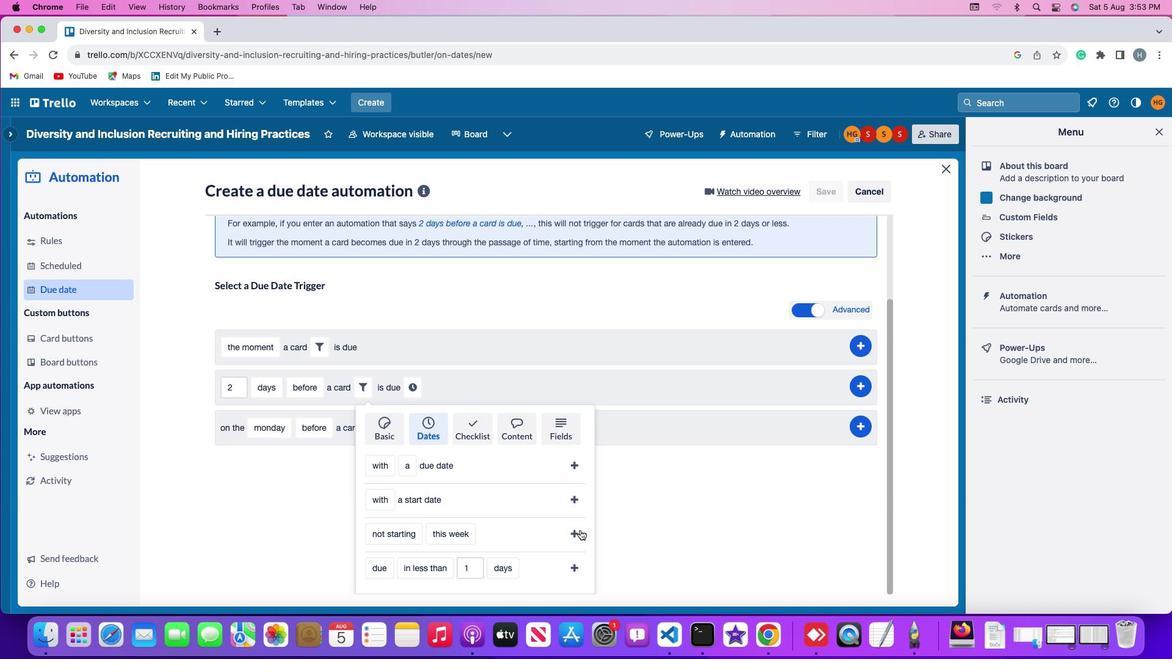 
Action: Mouse pressed left at (581, 545)
Screenshot: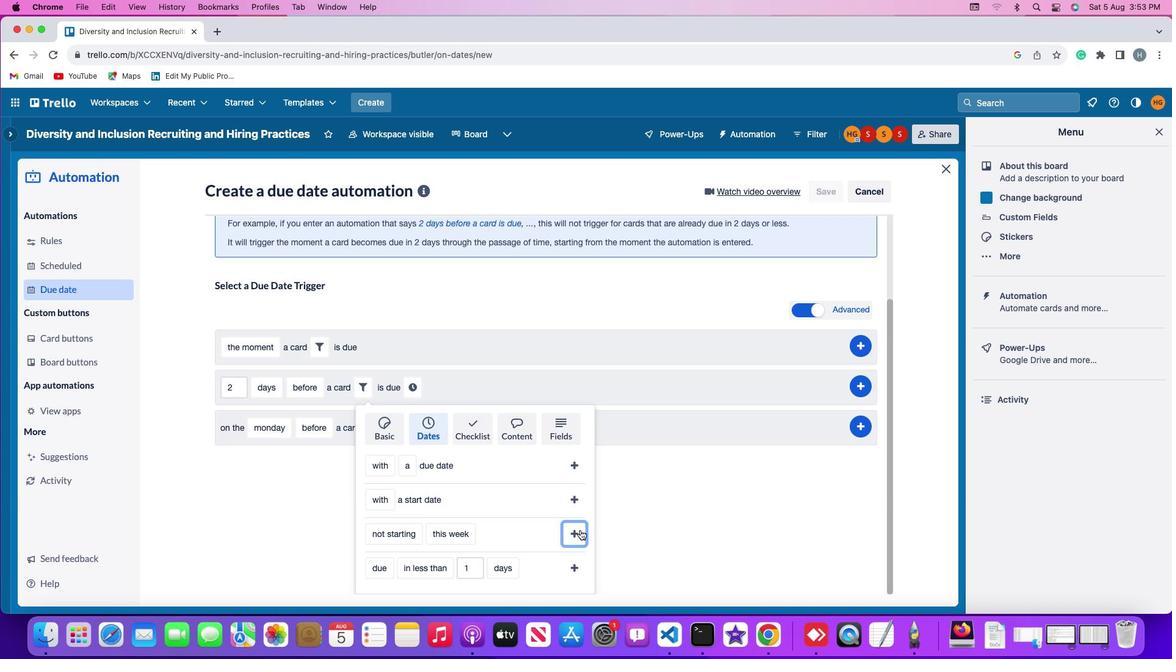 
Action: Mouse moved to (528, 504)
Screenshot: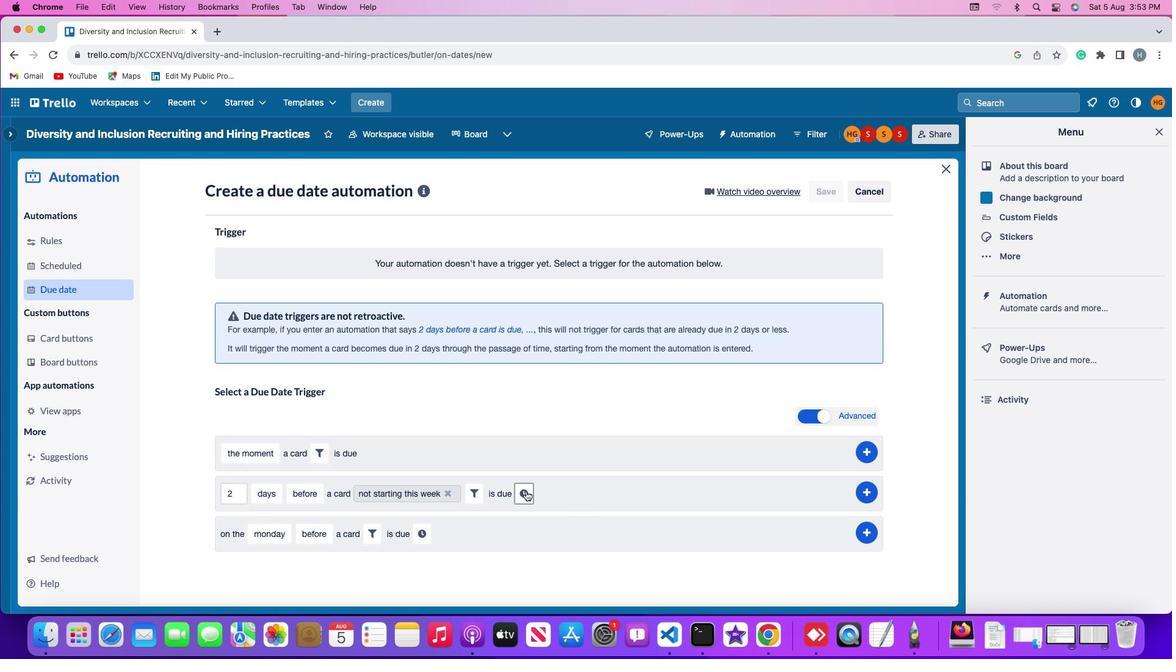 
Action: Mouse pressed left at (528, 504)
Screenshot: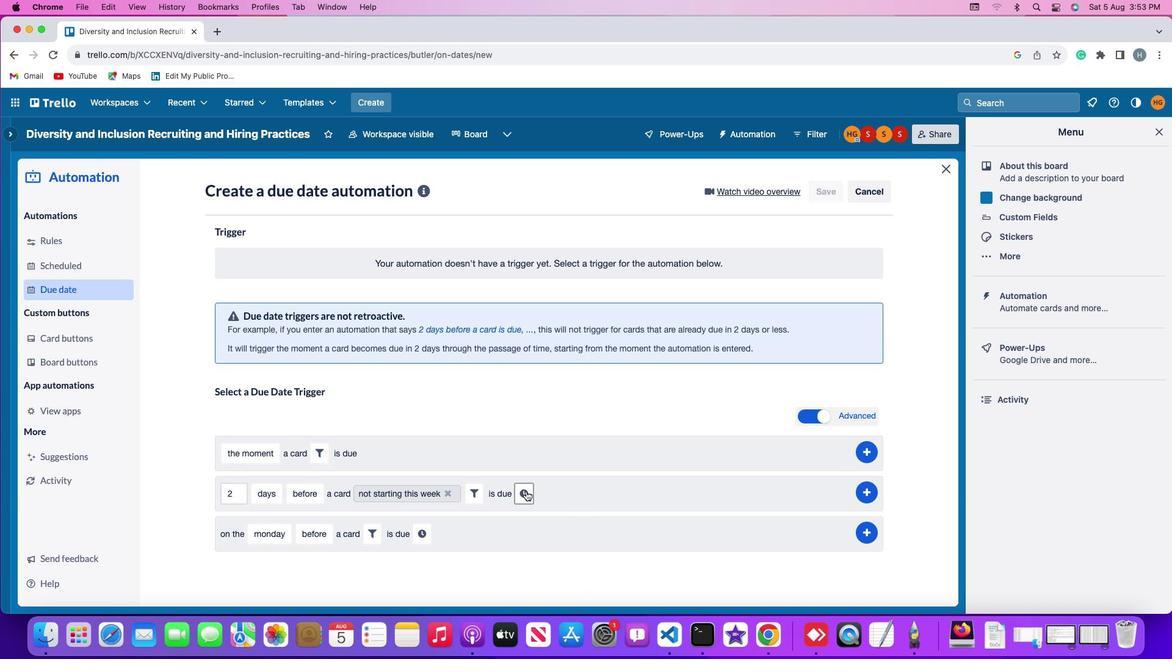 
Action: Mouse moved to (554, 508)
Screenshot: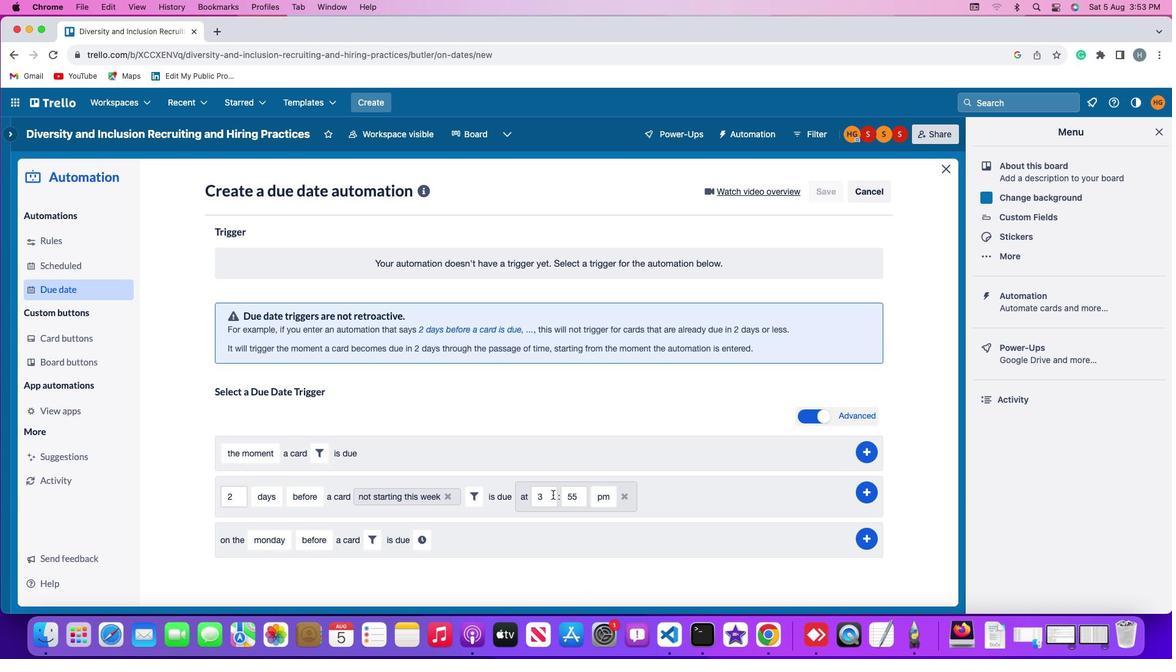 
Action: Mouse pressed left at (554, 508)
Screenshot: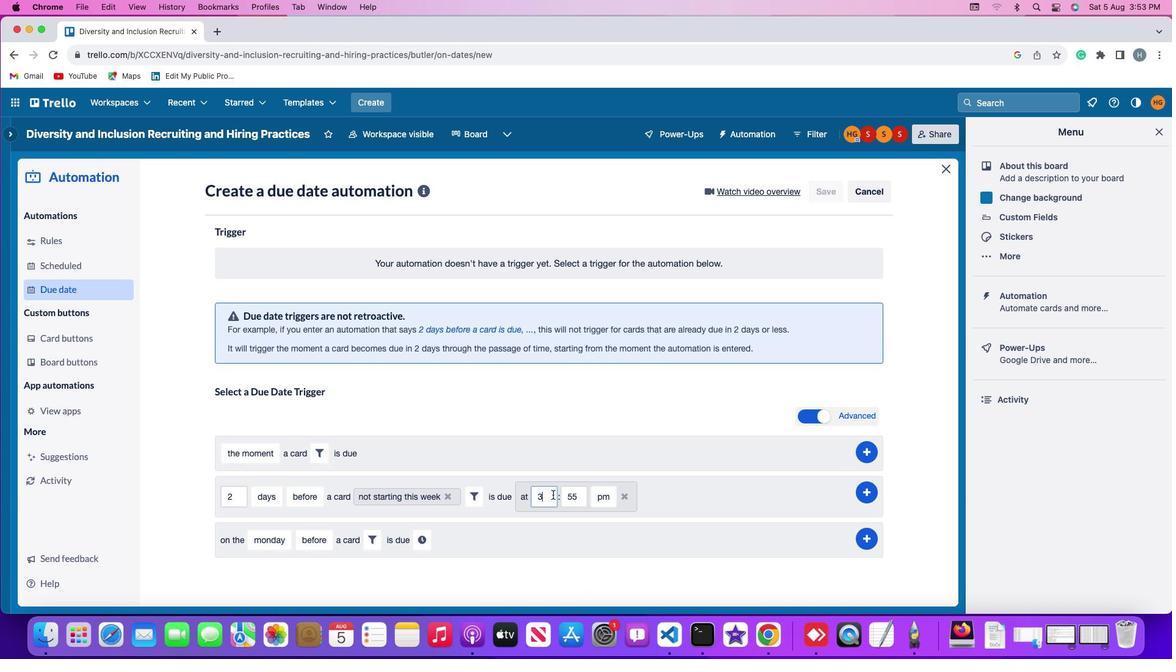 
Action: Key pressed Key.backspaceKey.backspace'1''1'
Screenshot: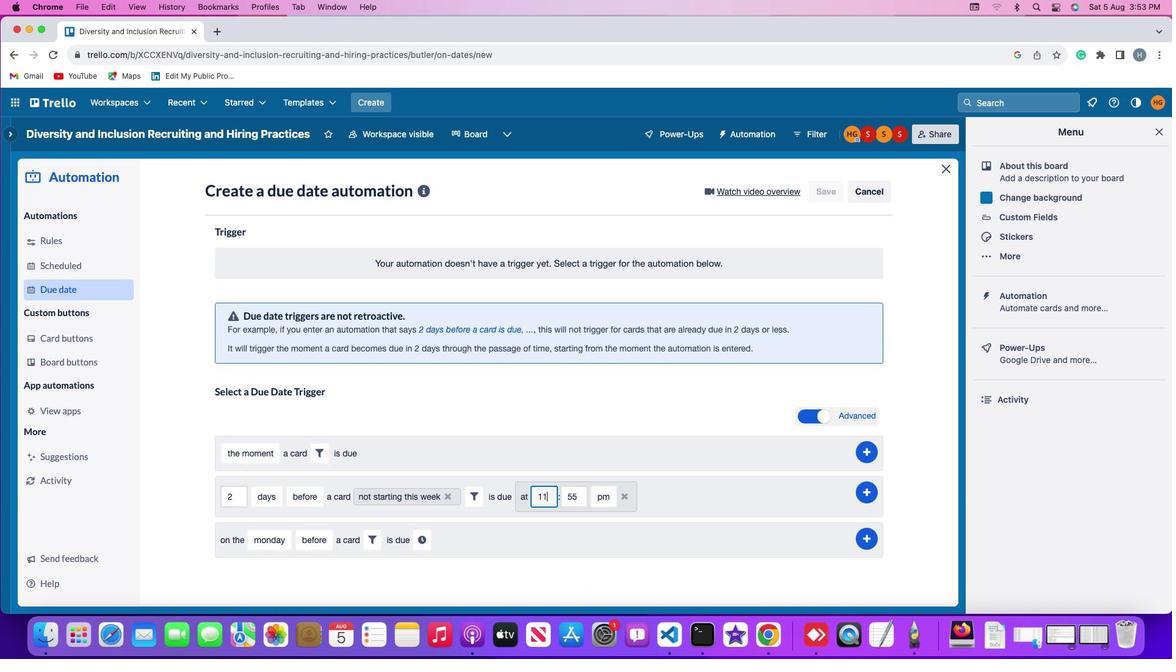 
Action: Mouse moved to (577, 508)
Screenshot: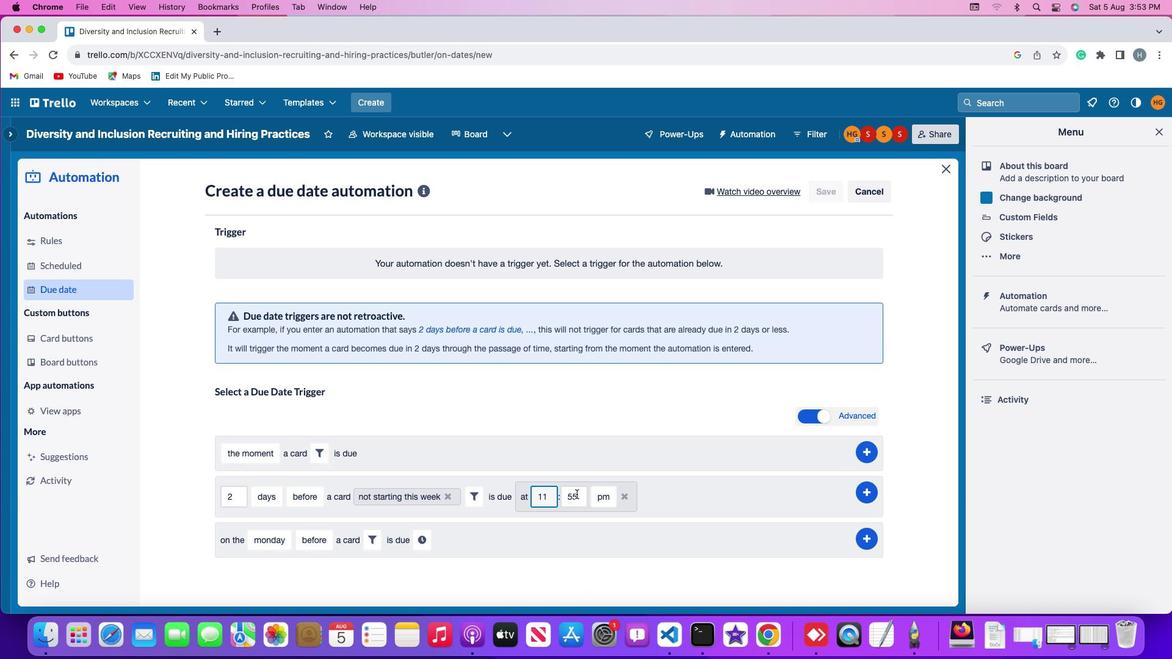 
Action: Mouse pressed left at (577, 508)
Screenshot: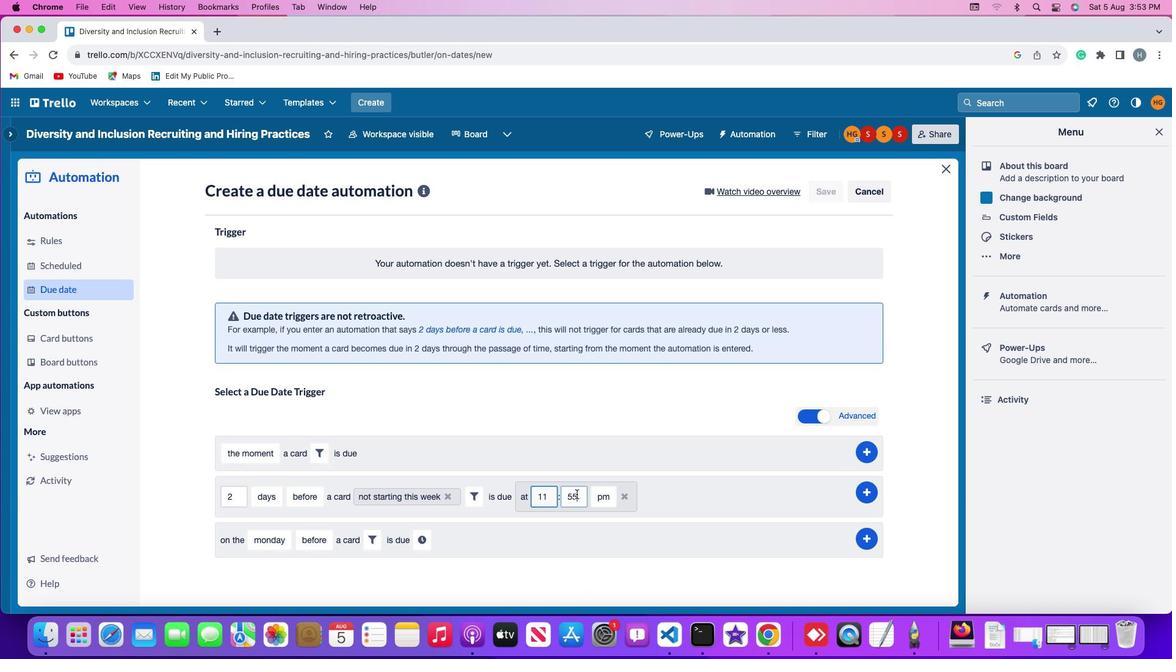 
Action: Key pressed Key.backspaceKey.backspaceKey.backspace'0''0'
Screenshot: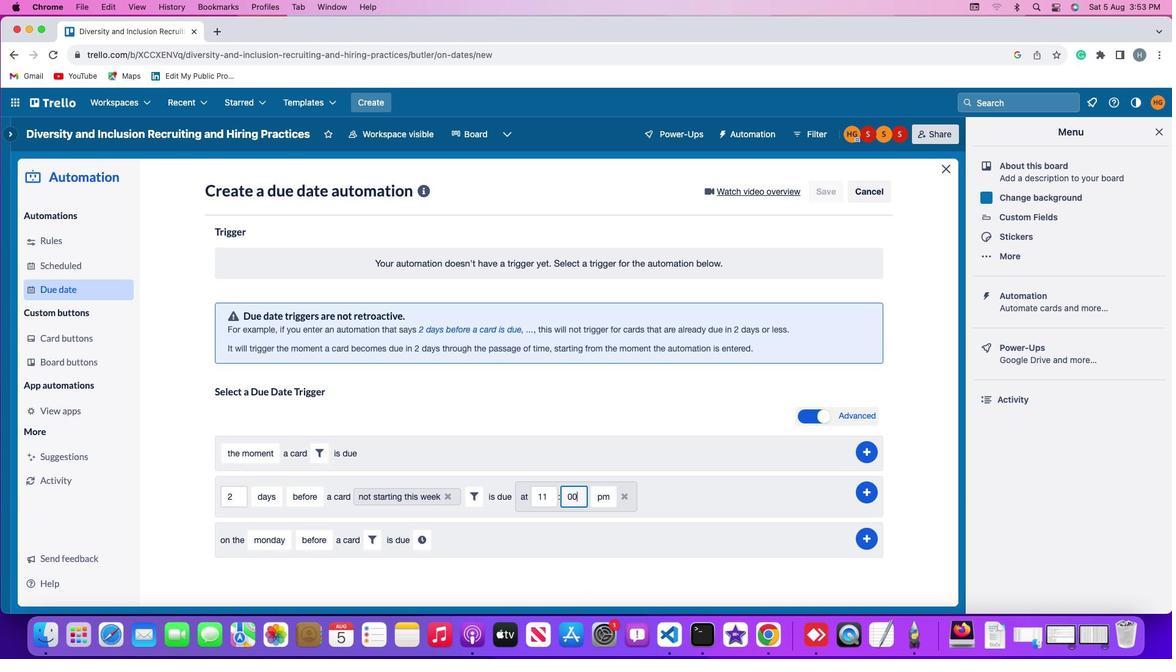 
Action: Mouse moved to (597, 507)
Screenshot: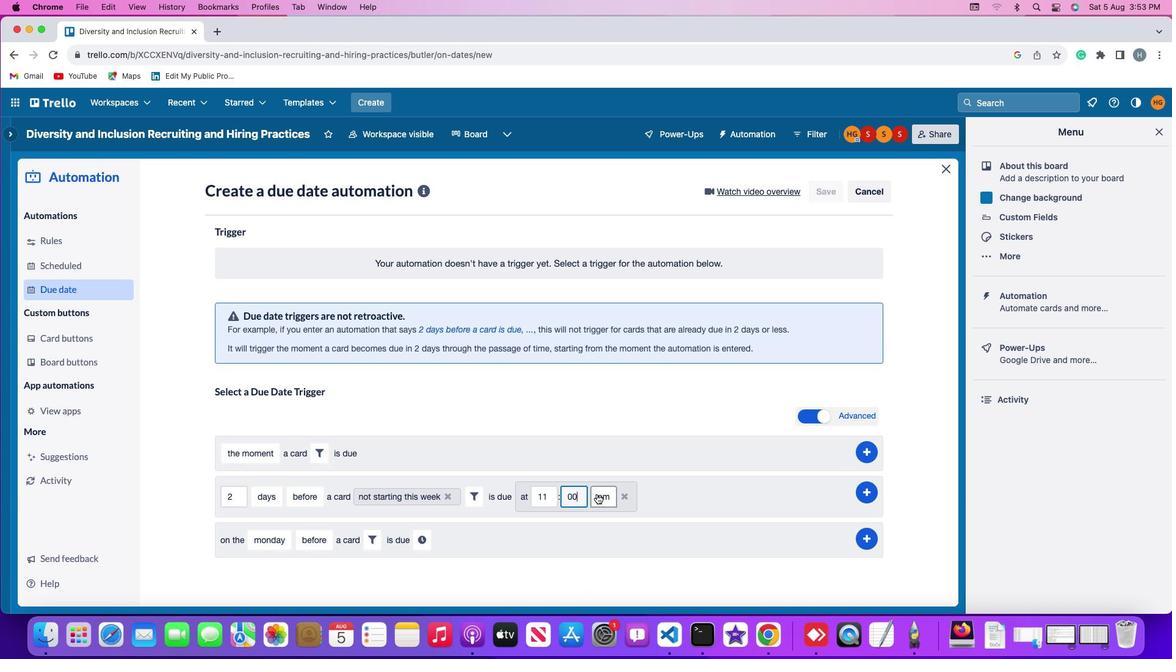
Action: Mouse pressed left at (597, 507)
Screenshot: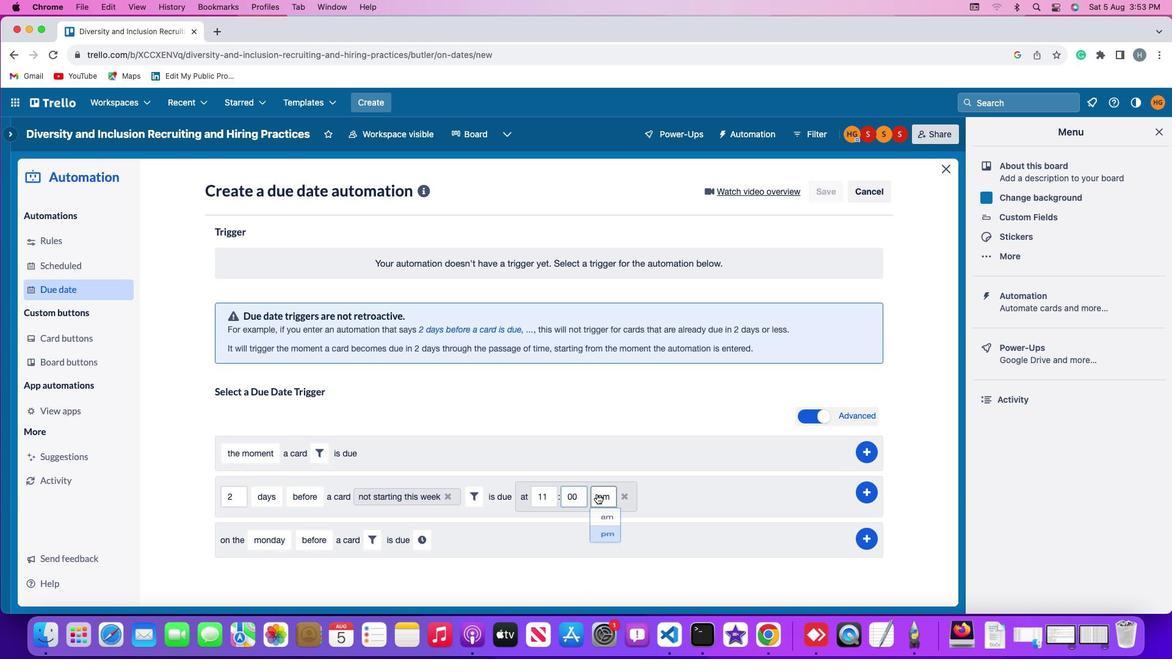 
Action: Mouse moved to (606, 532)
Screenshot: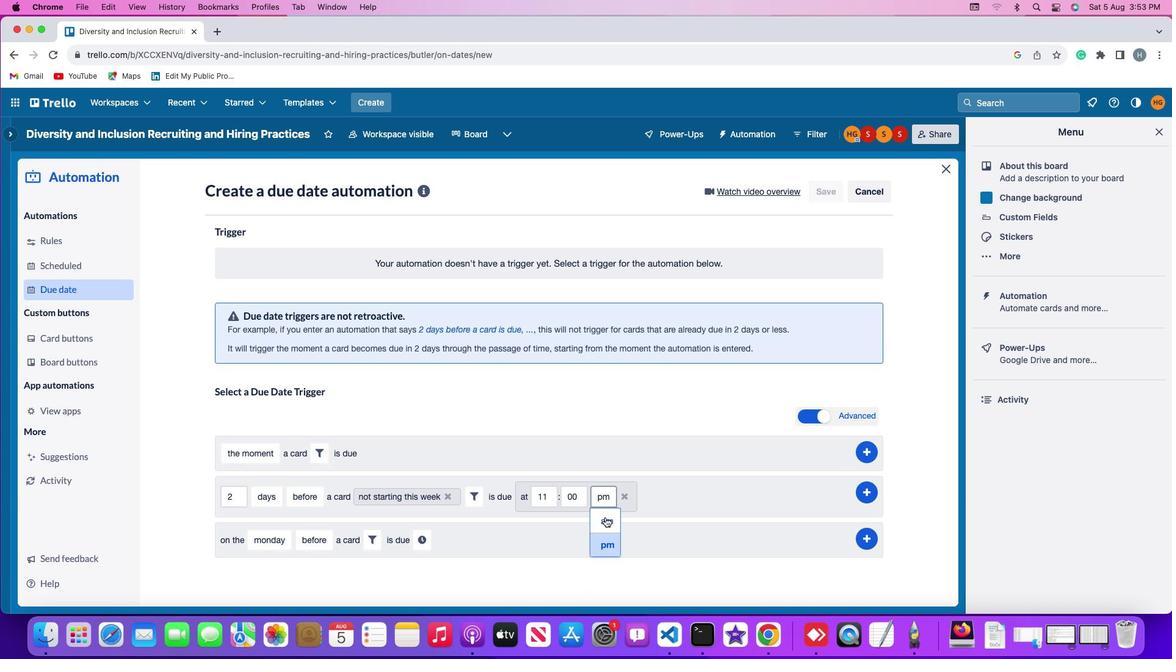 
Action: Mouse pressed left at (606, 532)
Screenshot: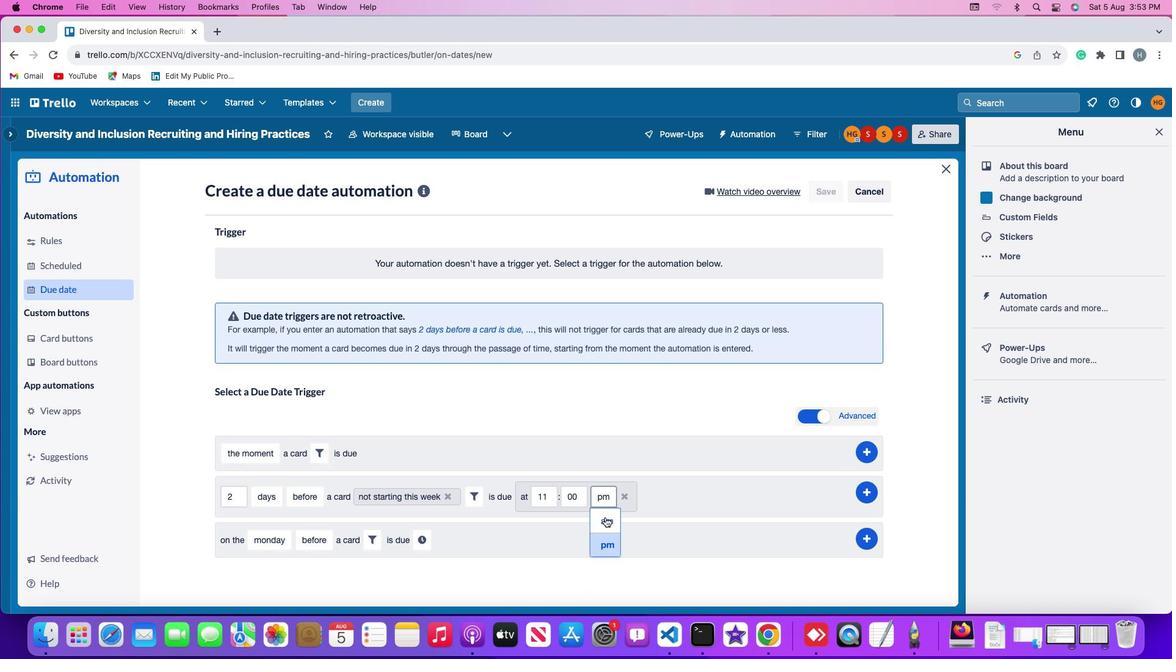 
Action: Mouse moved to (866, 502)
Screenshot: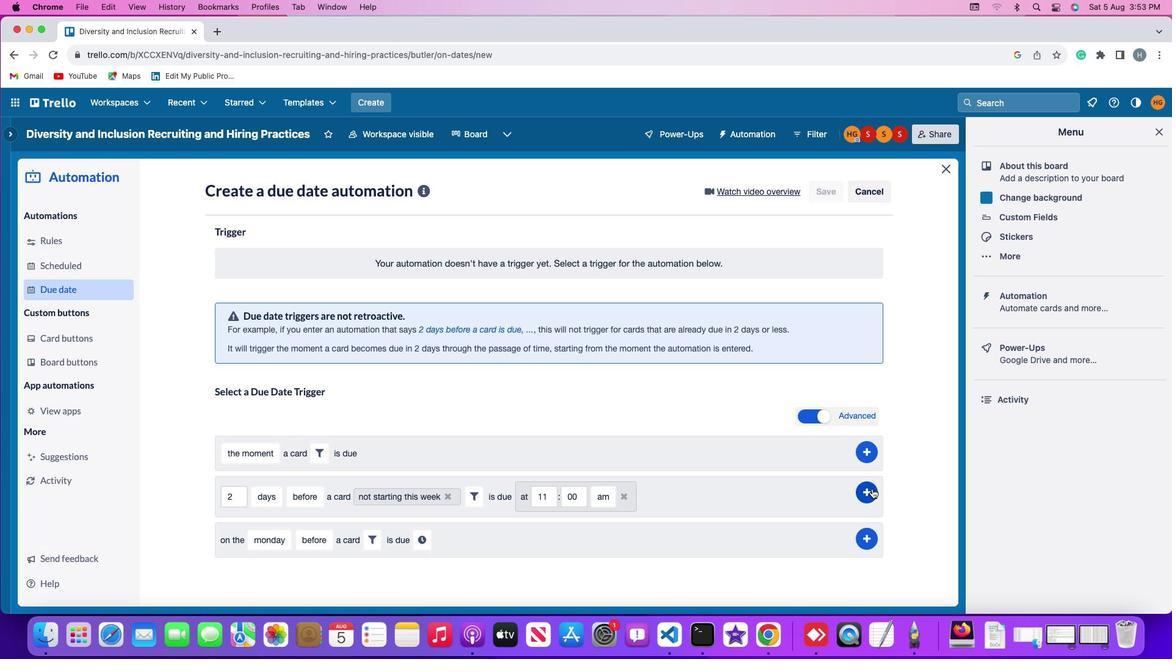 
Action: Mouse pressed left at (866, 502)
Screenshot: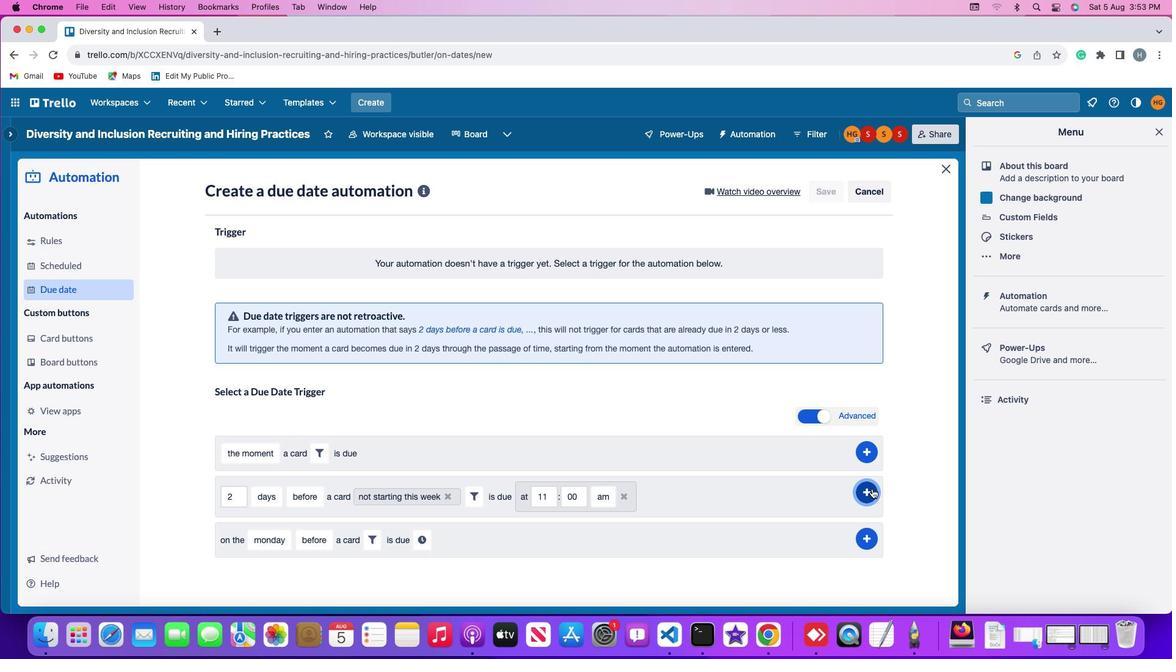 
Action: Mouse moved to (902, 373)
Screenshot: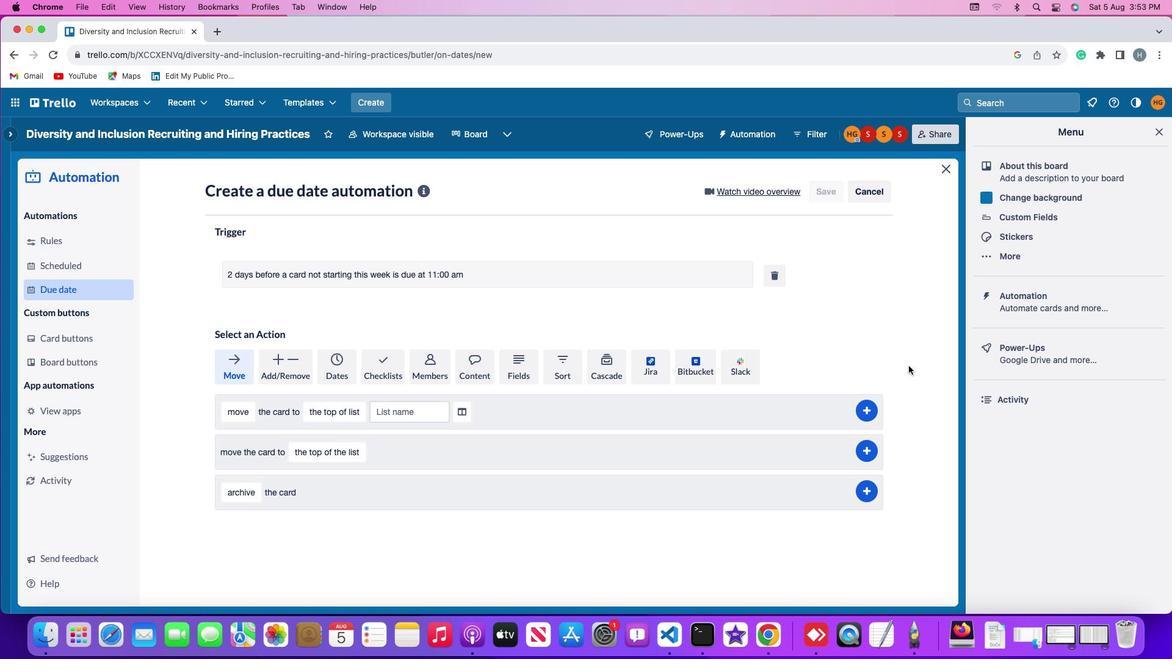 
